 Task: Create a due date automation trigger when advanced on, on the tuesday of the week a card is due add dates with an incomplete due date at 11:00 AM.
Action: Mouse moved to (1117, 342)
Screenshot: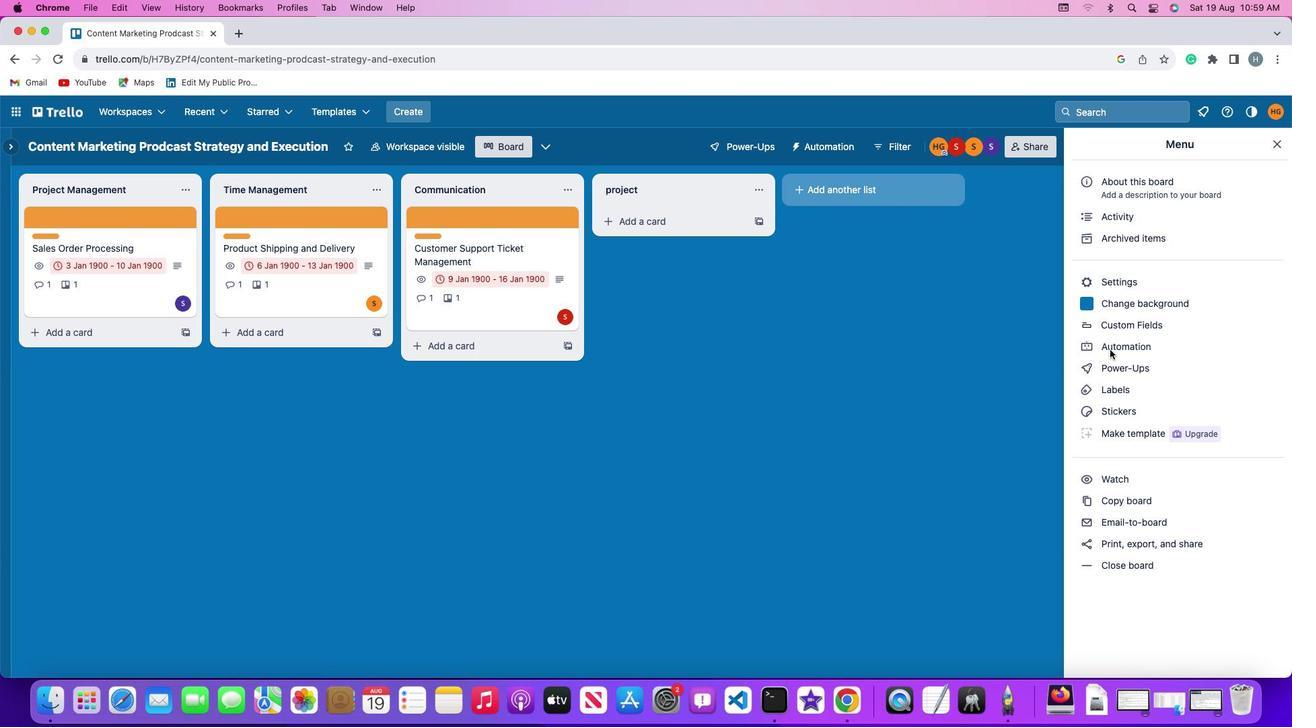 
Action: Mouse pressed left at (1117, 342)
Screenshot: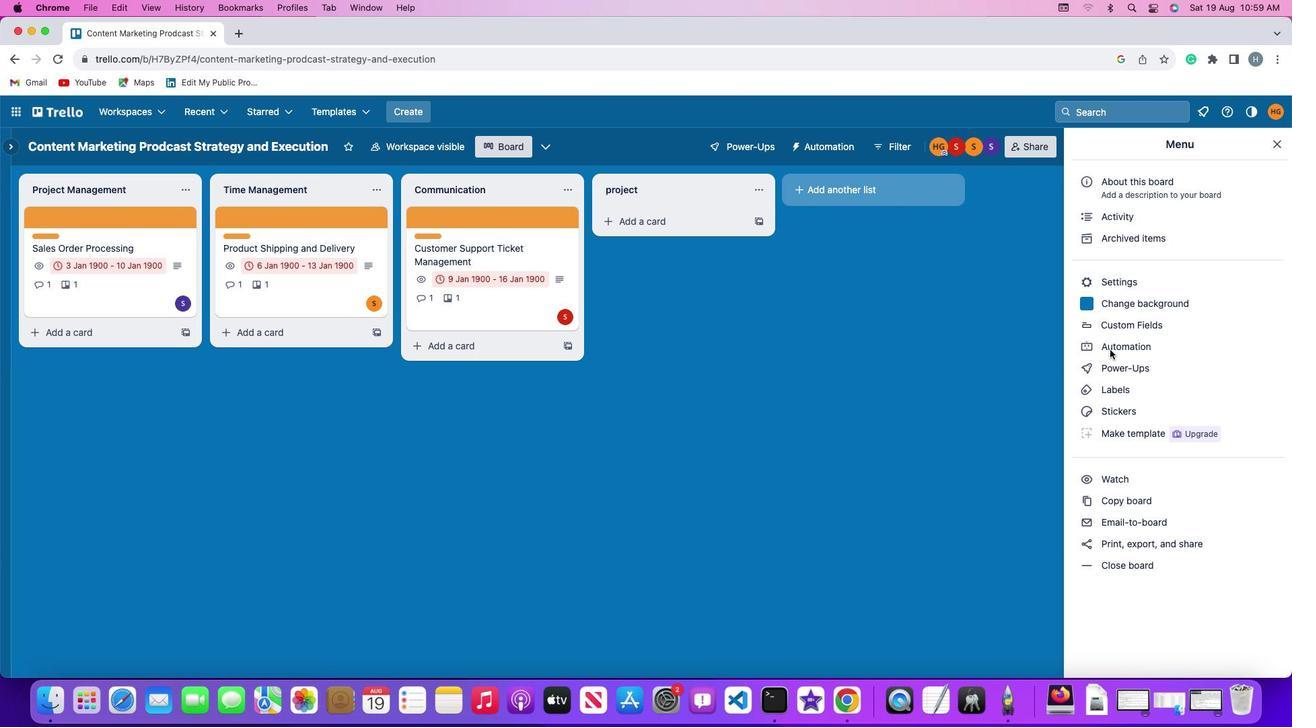 
Action: Mouse pressed left at (1117, 342)
Screenshot: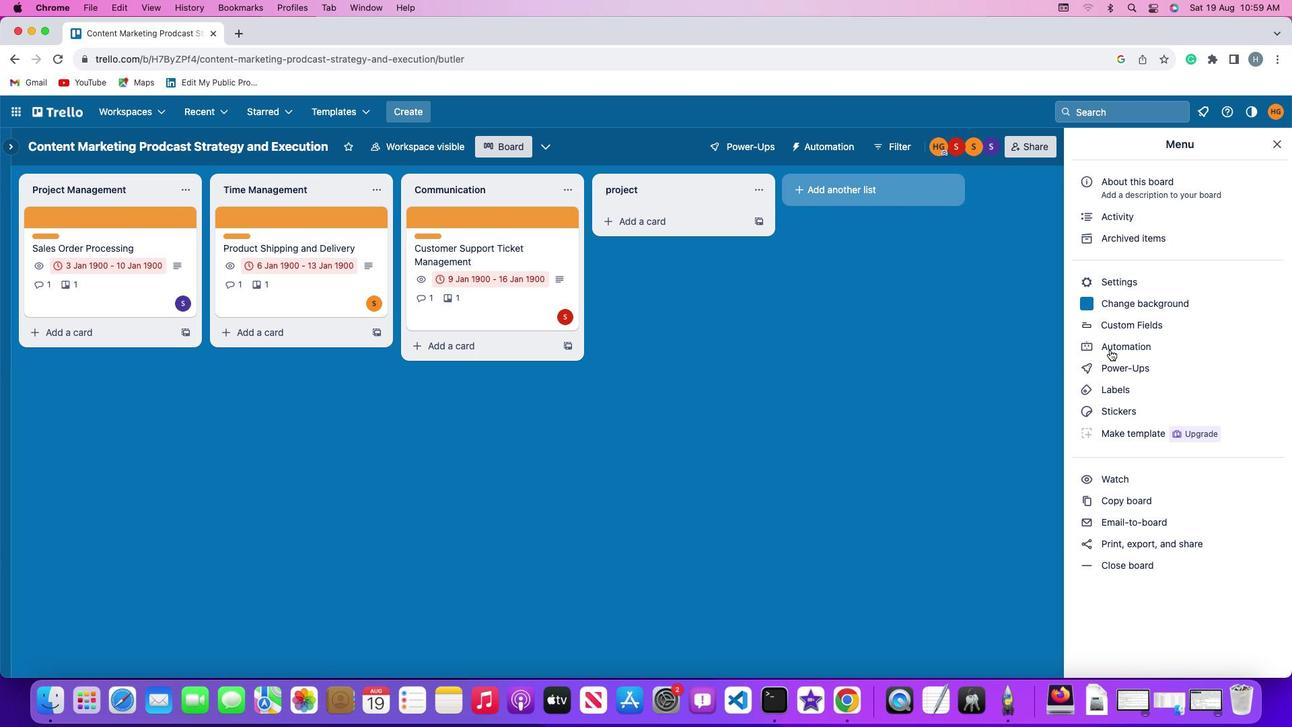 
Action: Mouse moved to (154, 310)
Screenshot: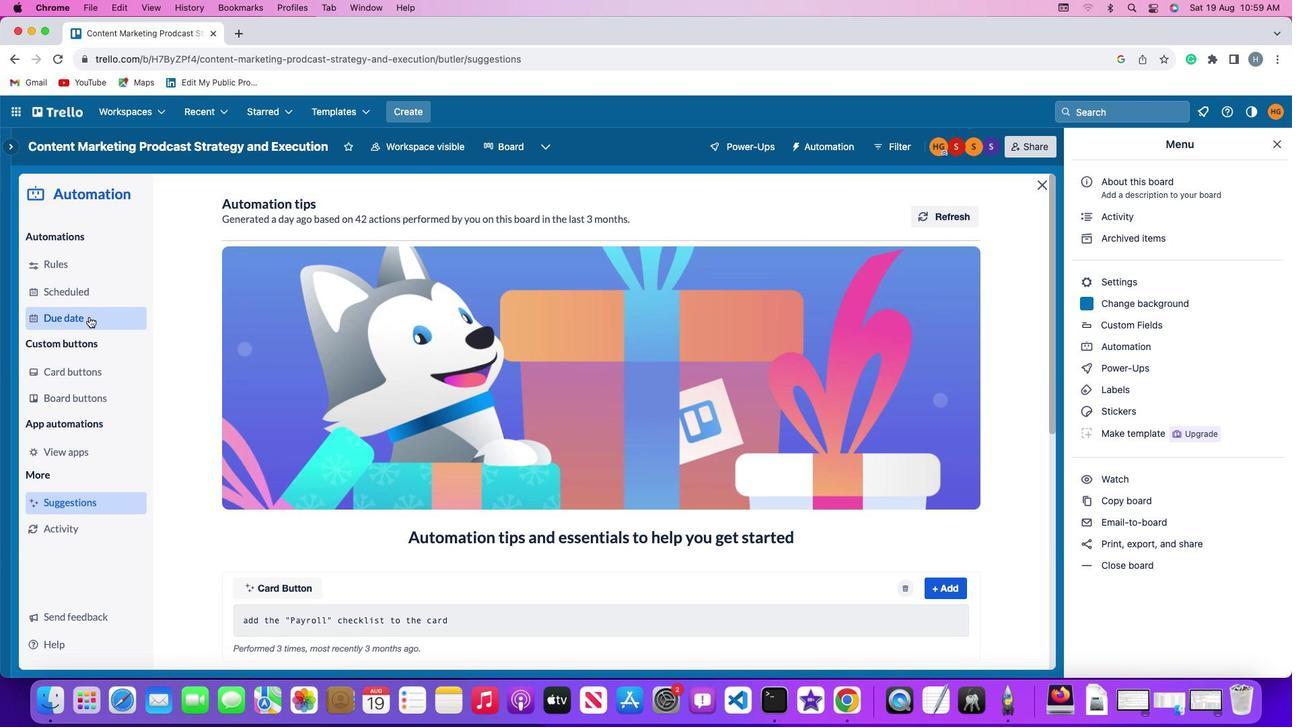 
Action: Mouse pressed left at (154, 310)
Screenshot: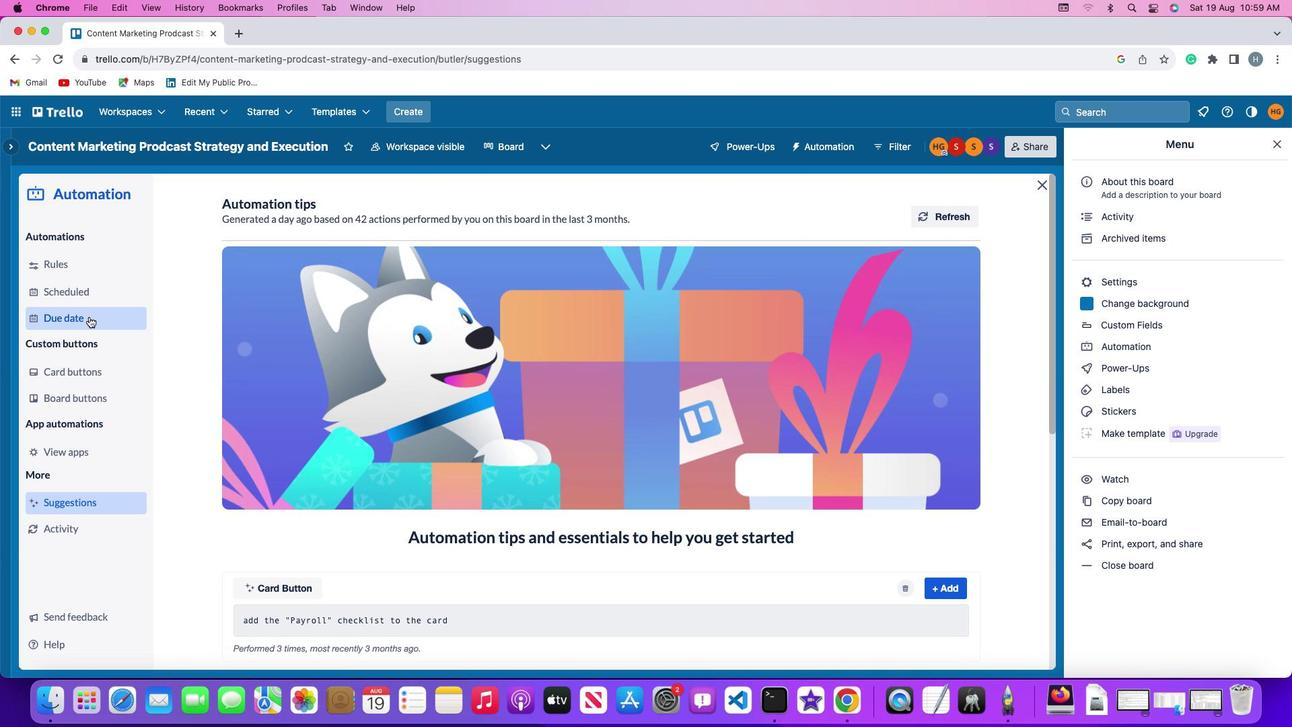 
Action: Mouse moved to (927, 199)
Screenshot: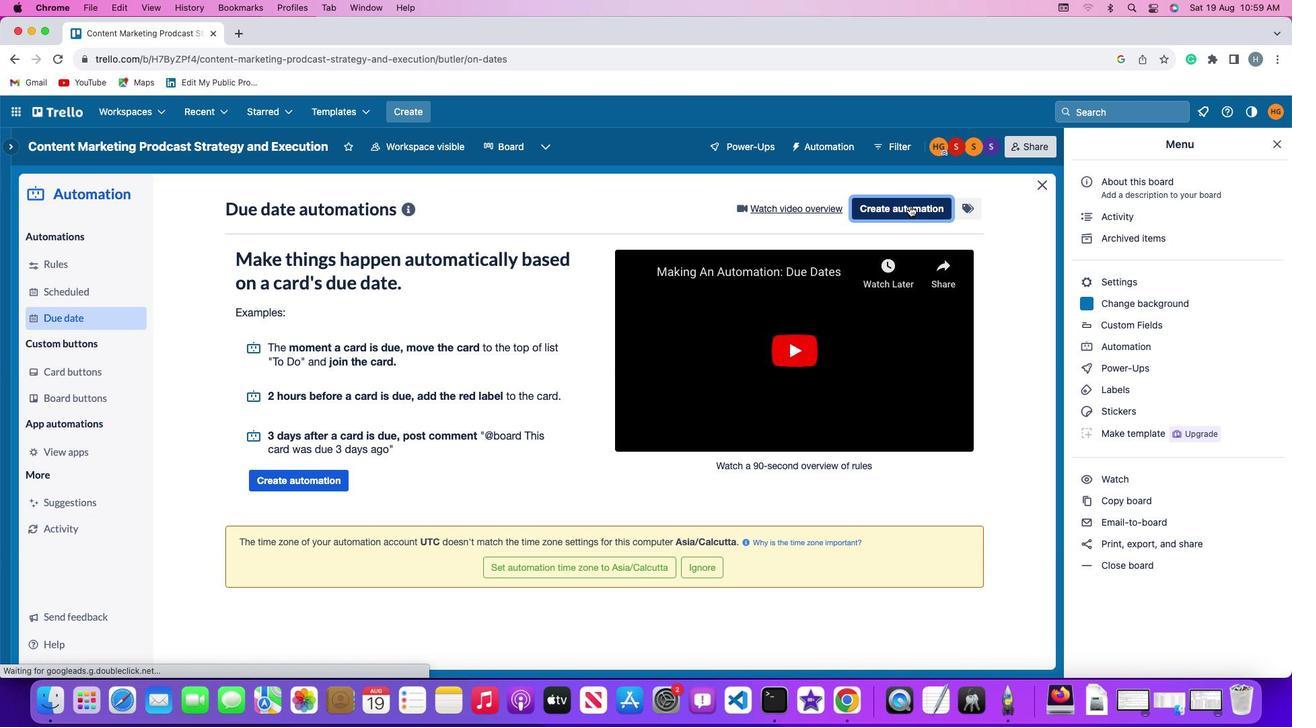 
Action: Mouse pressed left at (927, 199)
Screenshot: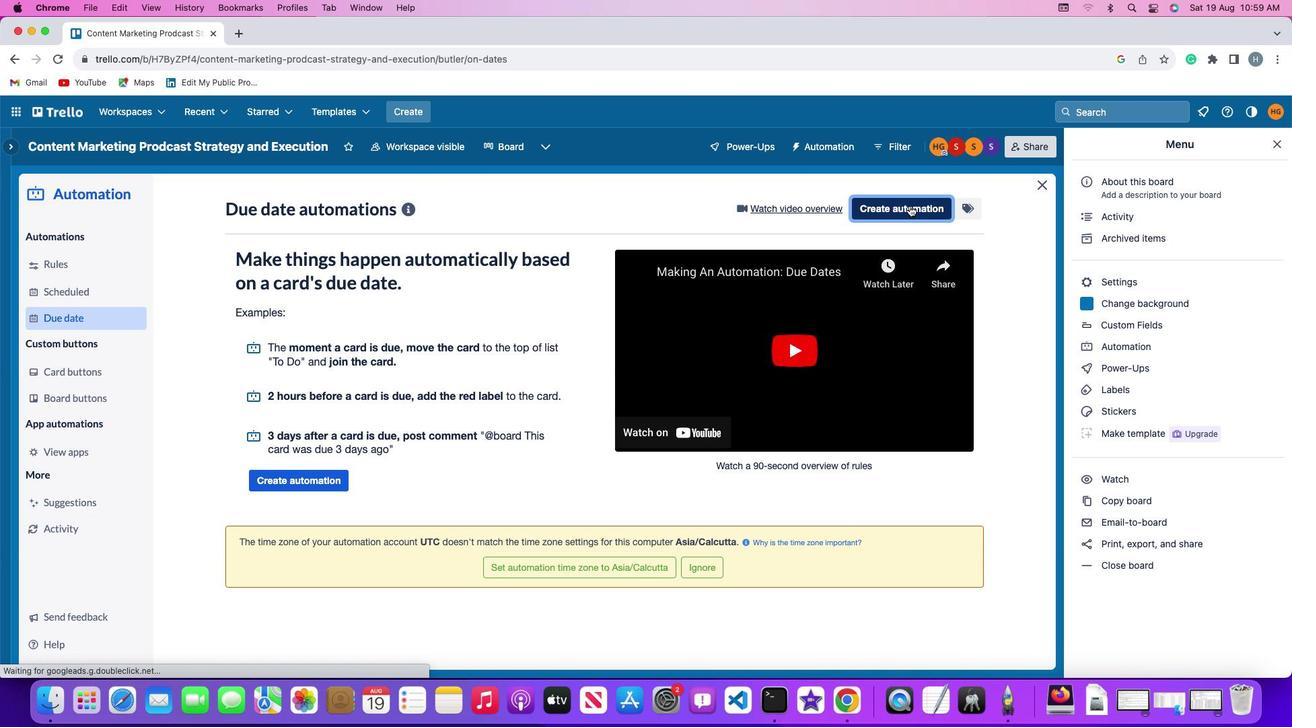 
Action: Mouse moved to (379, 332)
Screenshot: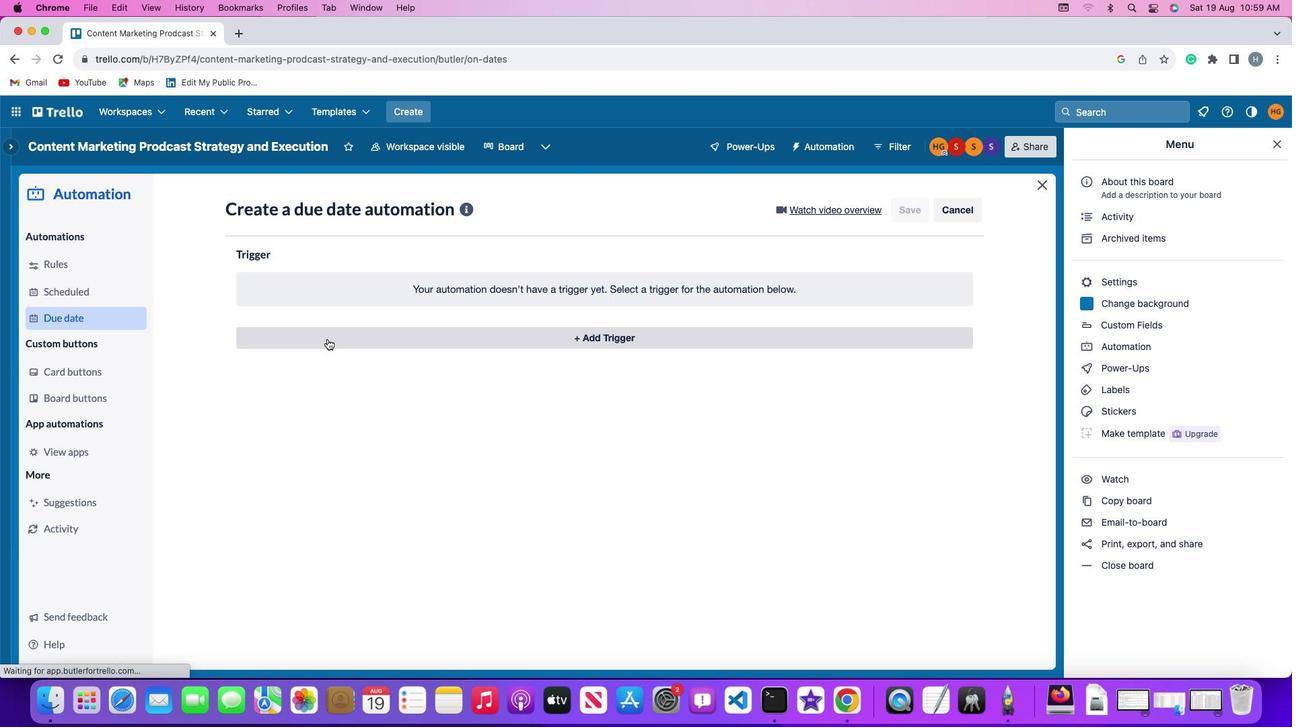 
Action: Mouse pressed left at (379, 332)
Screenshot: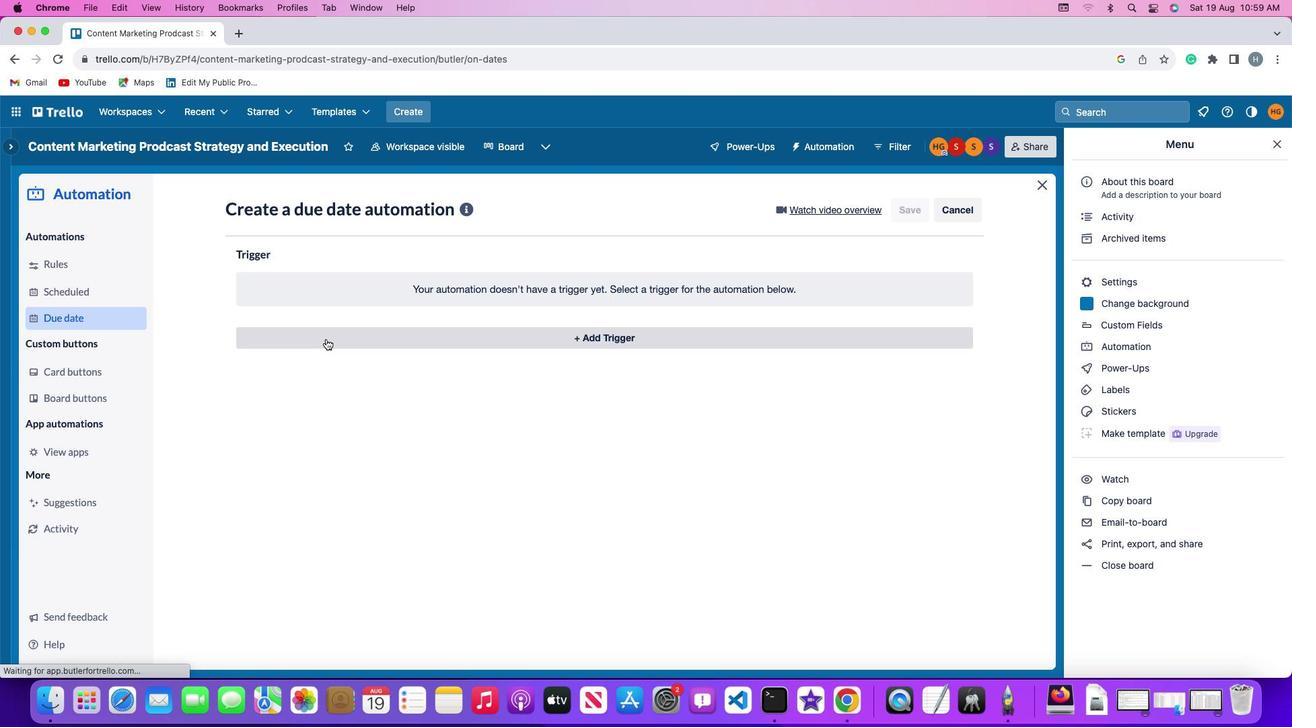 
Action: Mouse moved to (349, 584)
Screenshot: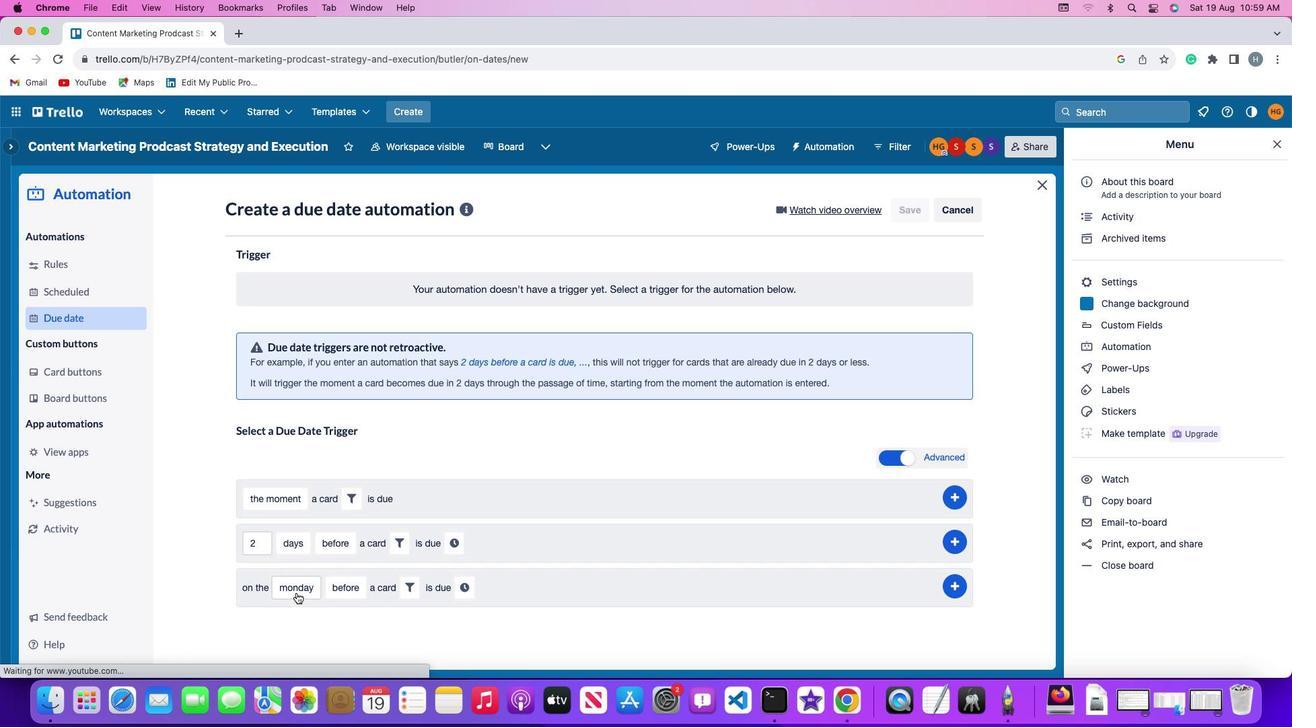 
Action: Mouse pressed left at (349, 584)
Screenshot: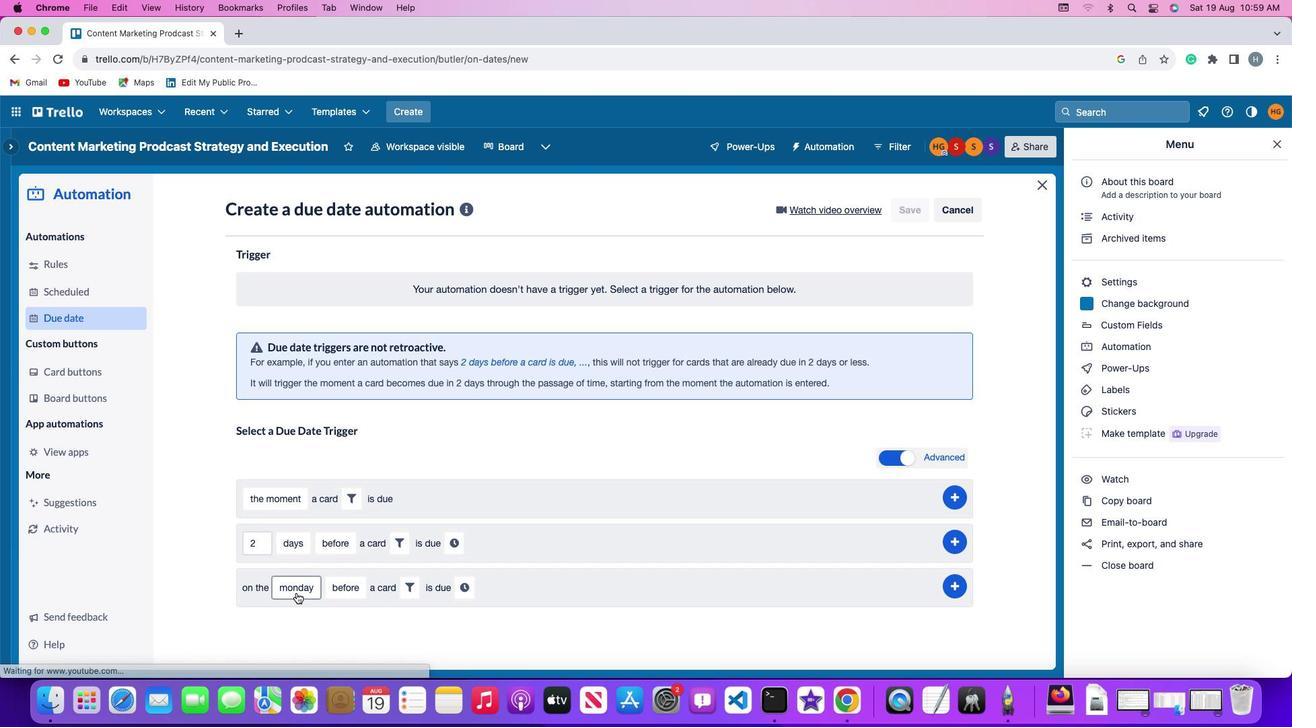 
Action: Mouse moved to (372, 420)
Screenshot: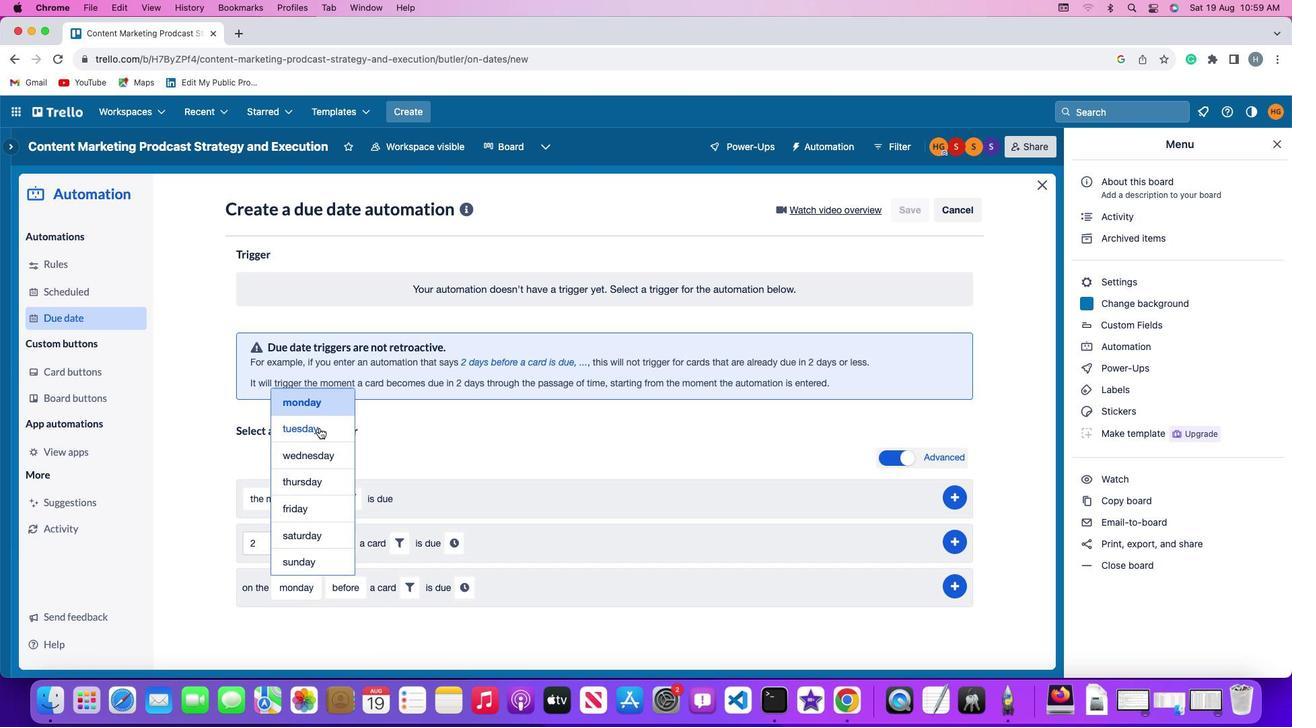 
Action: Mouse pressed left at (372, 420)
Screenshot: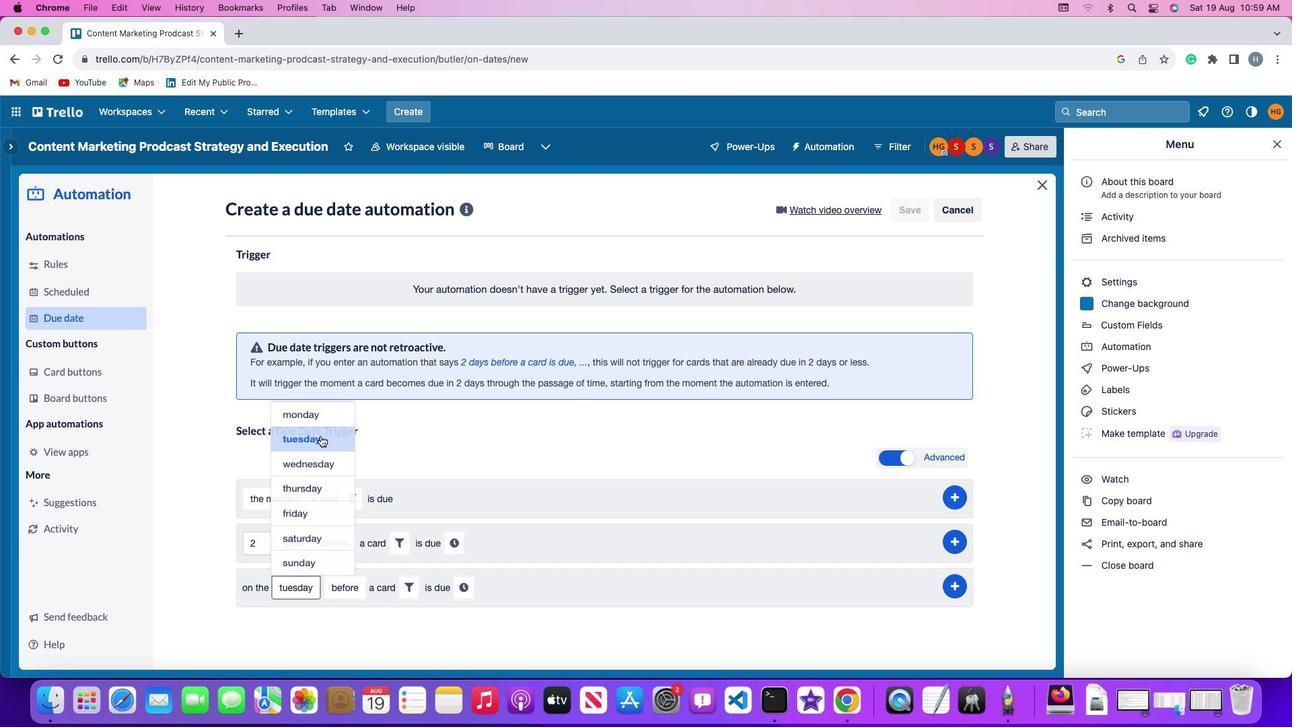 
Action: Mouse moved to (403, 583)
Screenshot: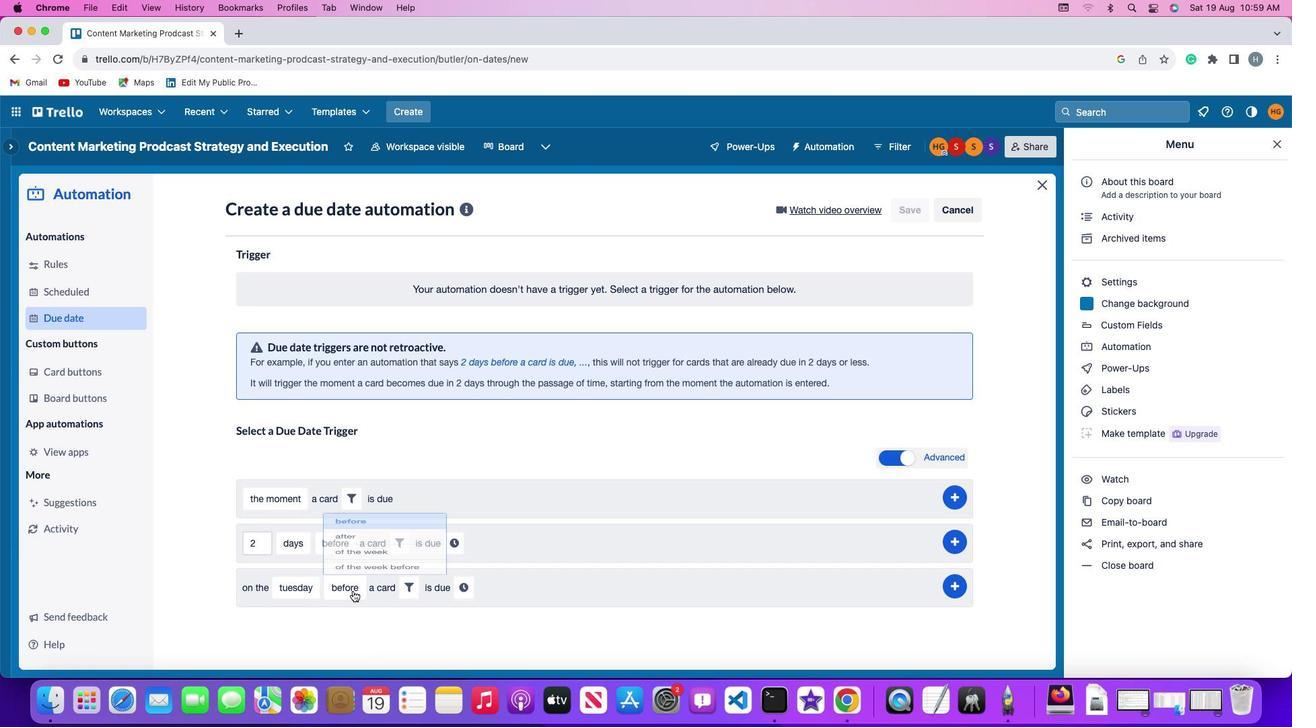 
Action: Mouse pressed left at (403, 583)
Screenshot: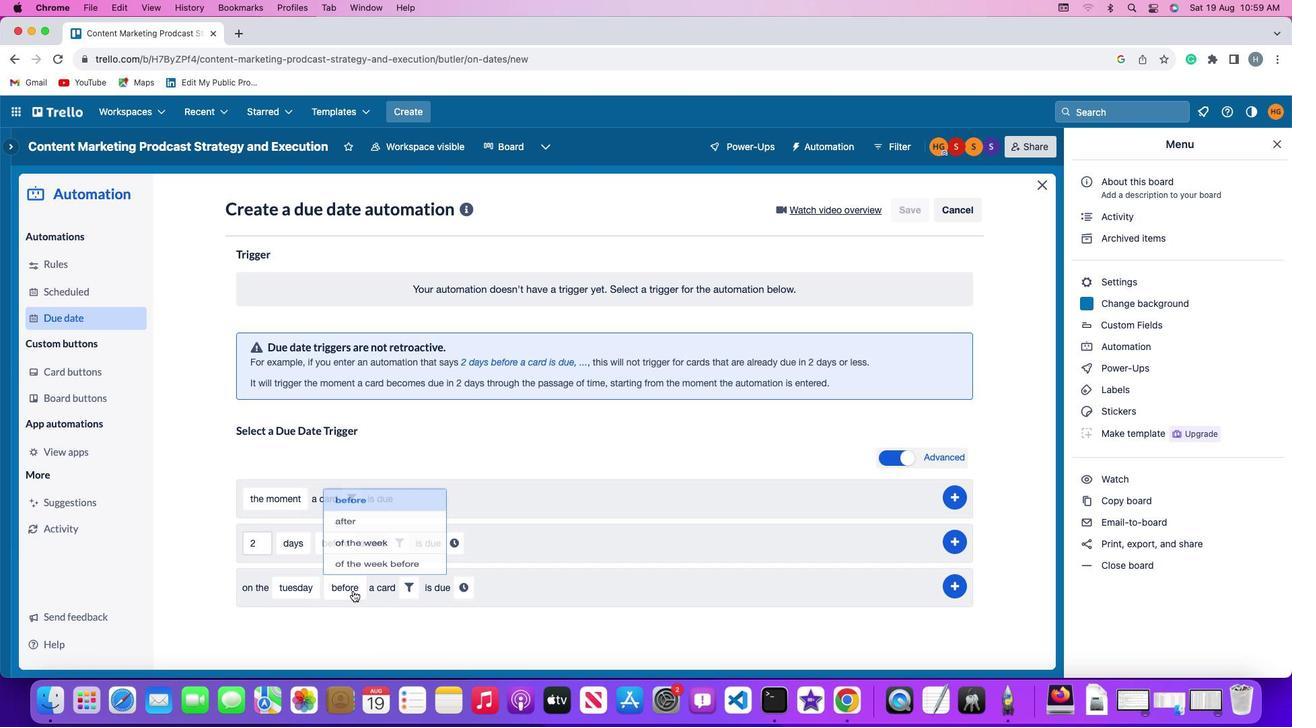
Action: Mouse moved to (420, 525)
Screenshot: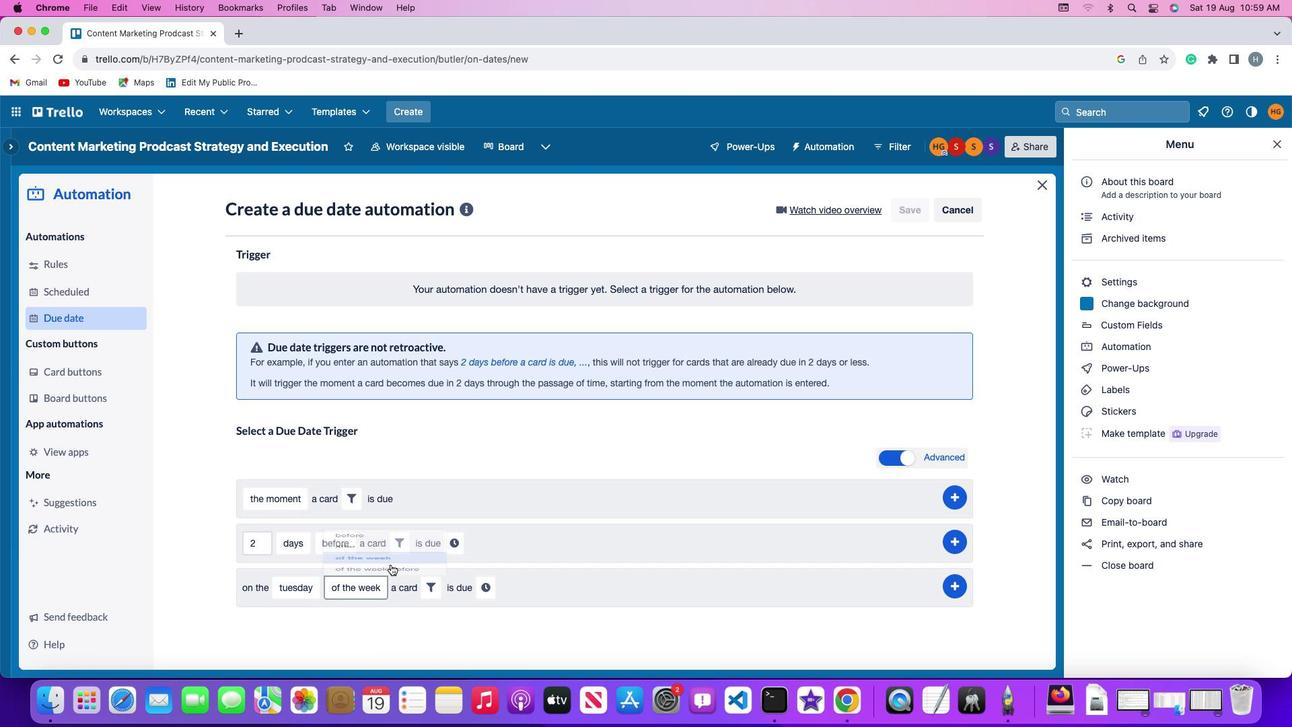 
Action: Mouse pressed left at (420, 525)
Screenshot: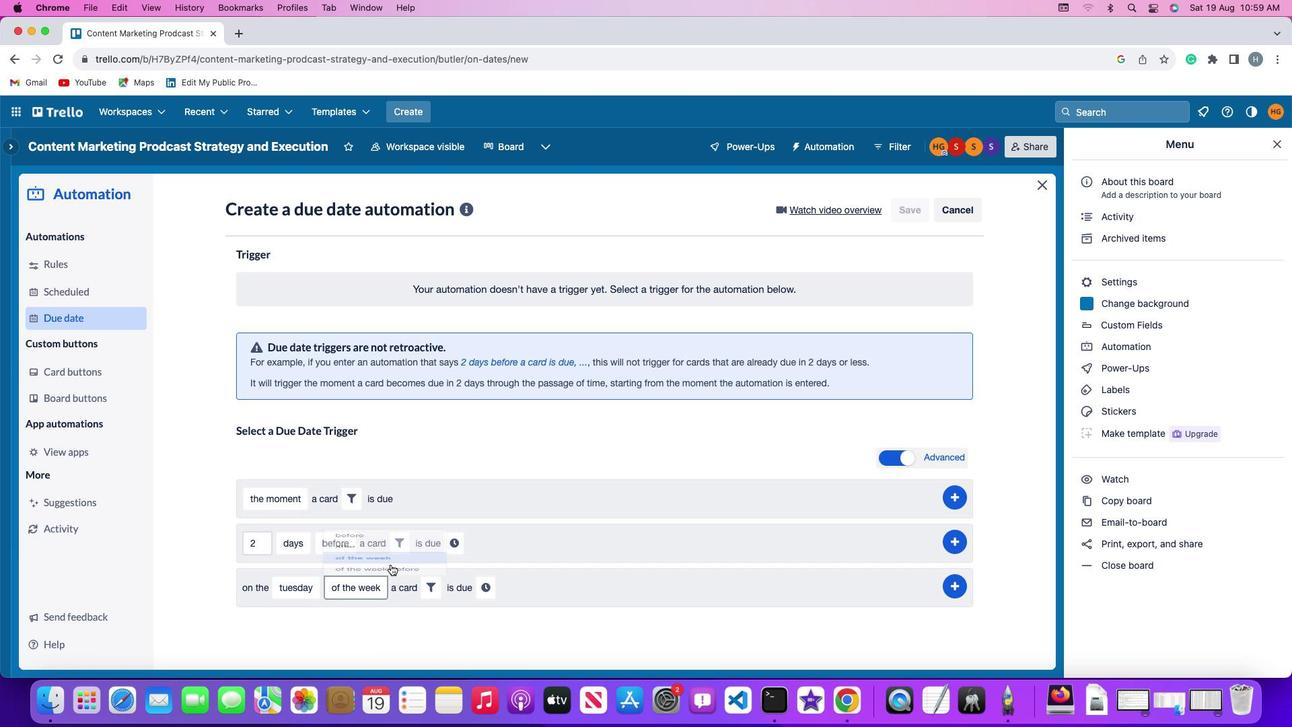 
Action: Mouse moved to (476, 577)
Screenshot: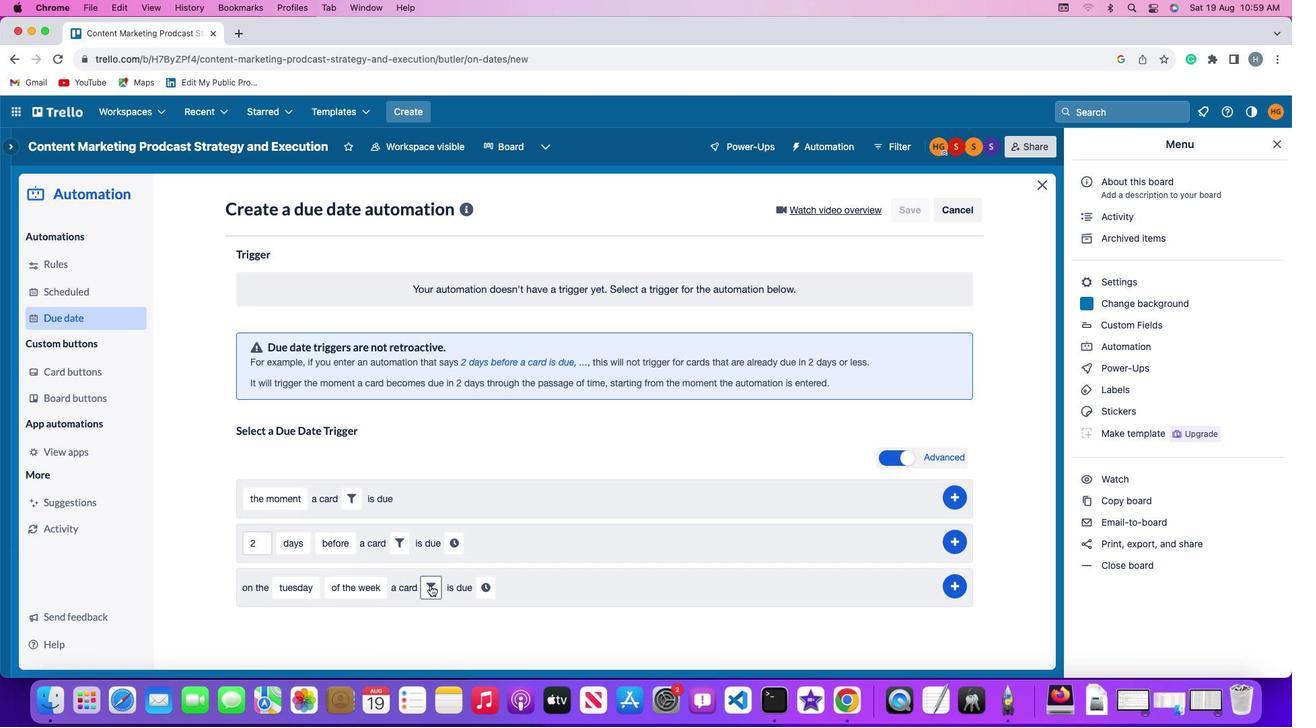 
Action: Mouse pressed left at (476, 577)
Screenshot: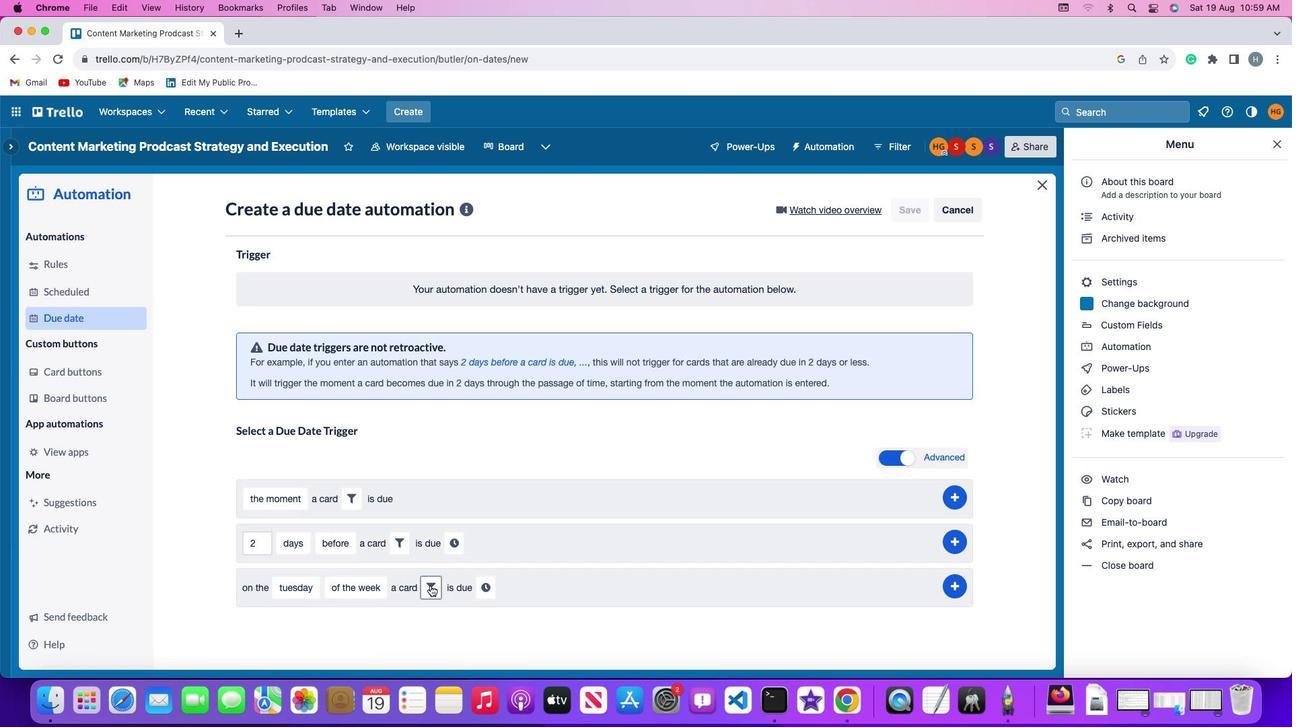 
Action: Mouse moved to (545, 620)
Screenshot: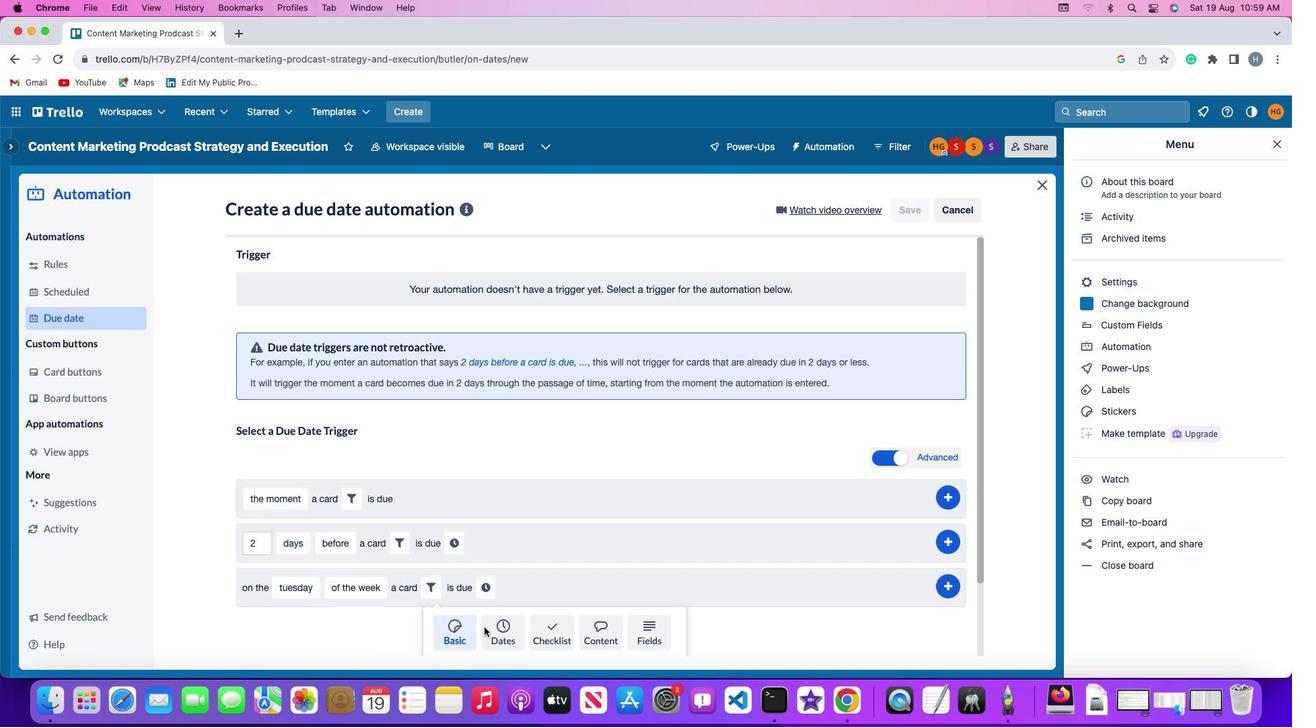 
Action: Mouse pressed left at (545, 620)
Screenshot: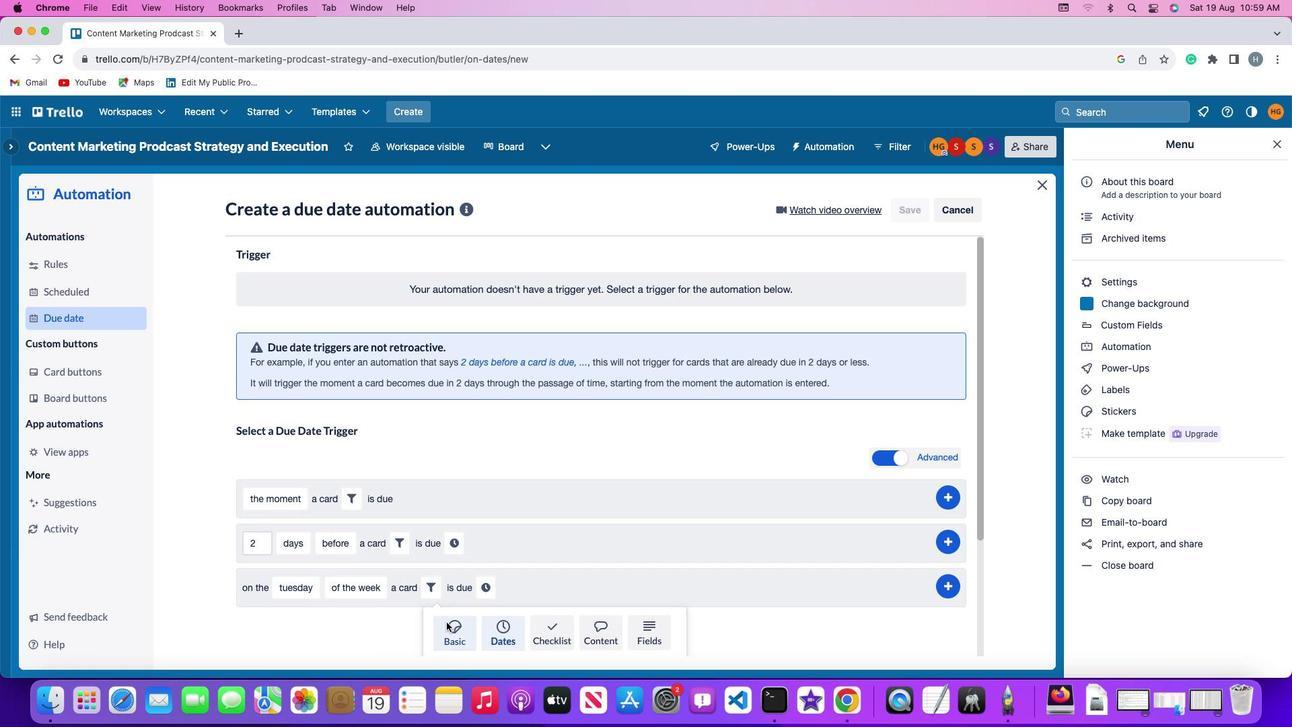 
Action: Mouse moved to (394, 603)
Screenshot: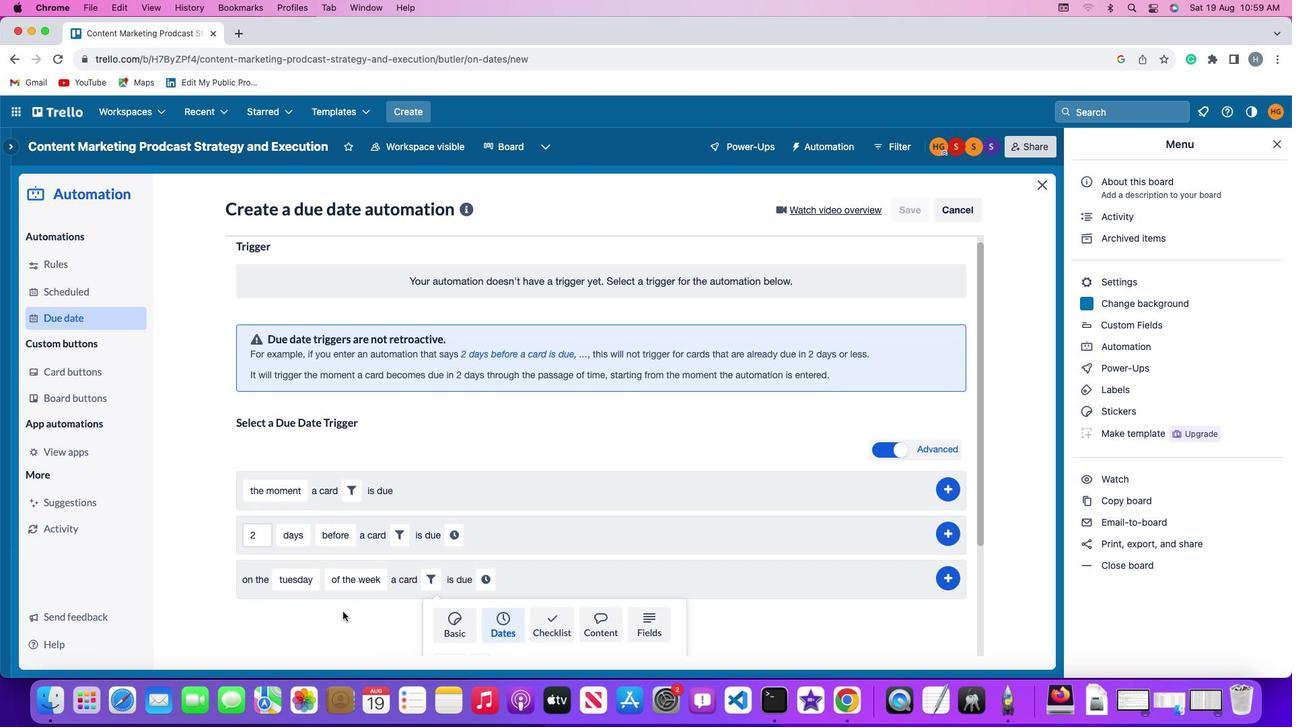 
Action: Mouse scrolled (394, 603) with delta (71, -4)
Screenshot: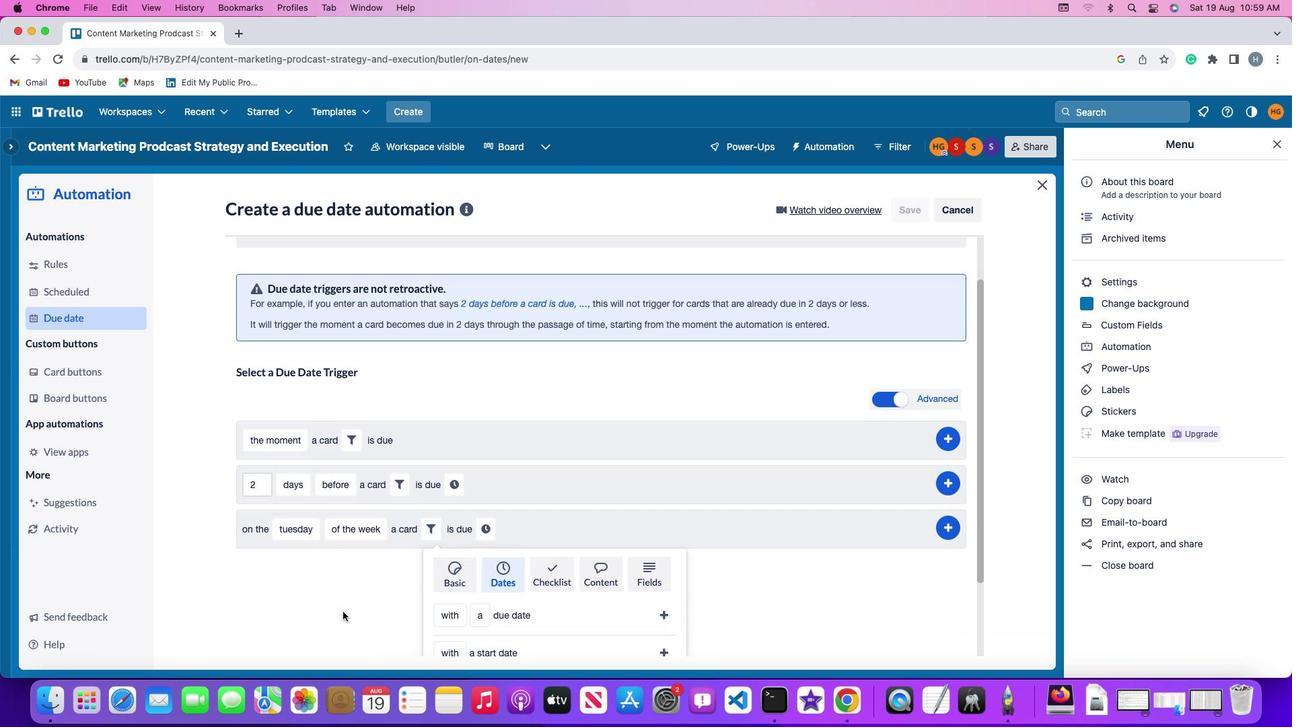 
Action: Mouse scrolled (394, 603) with delta (71, -4)
Screenshot: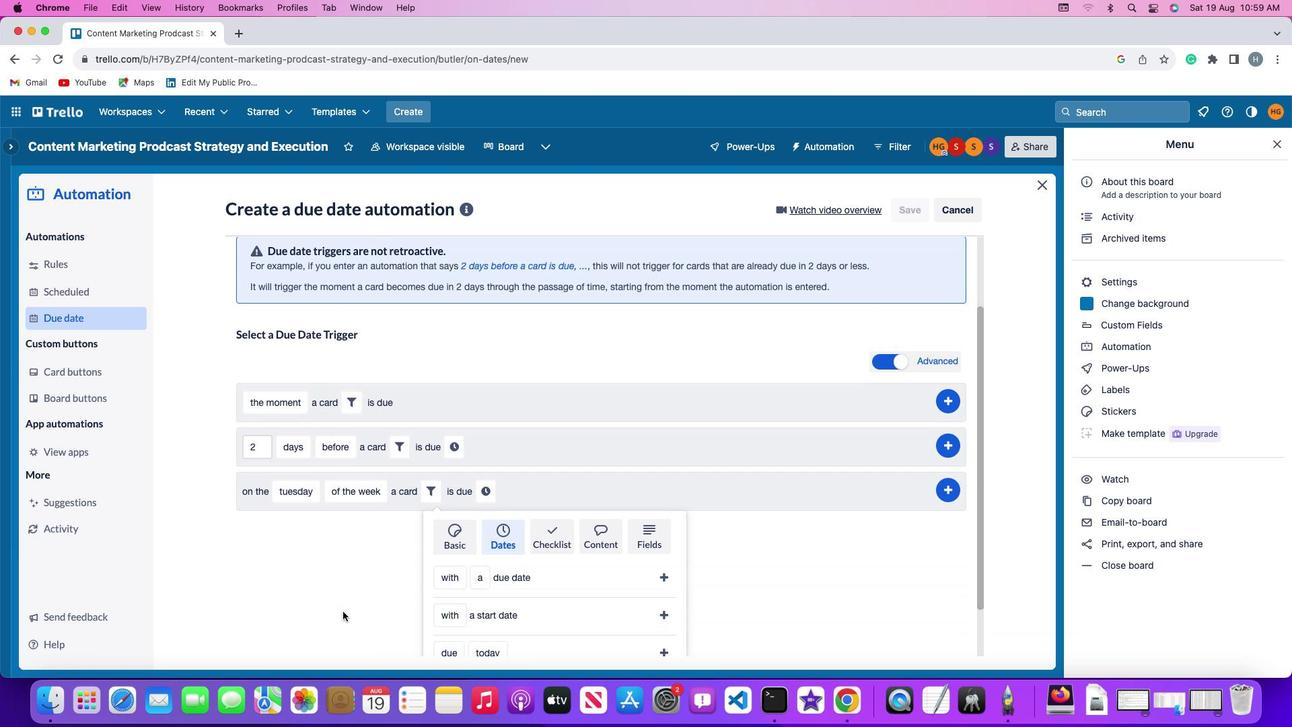 
Action: Mouse scrolled (394, 603) with delta (71, -5)
Screenshot: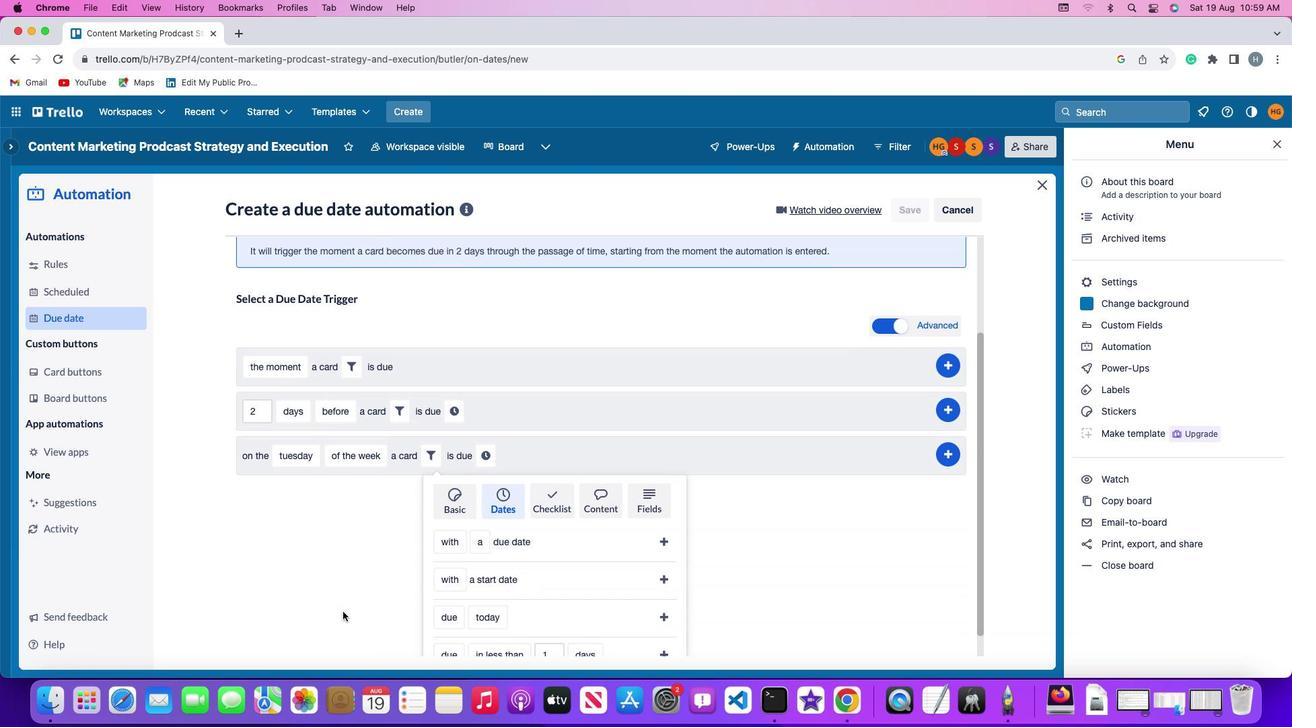 
Action: Mouse scrolled (394, 603) with delta (71, -6)
Screenshot: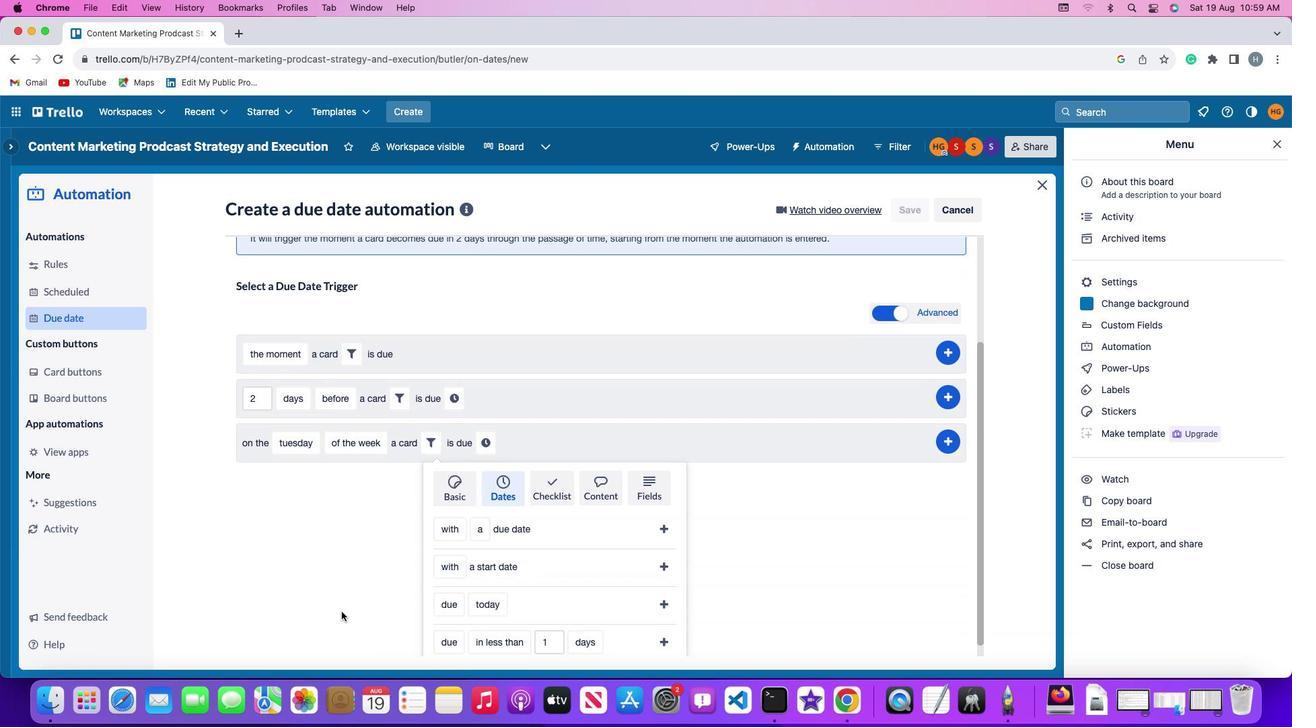 
Action: Mouse moved to (489, 507)
Screenshot: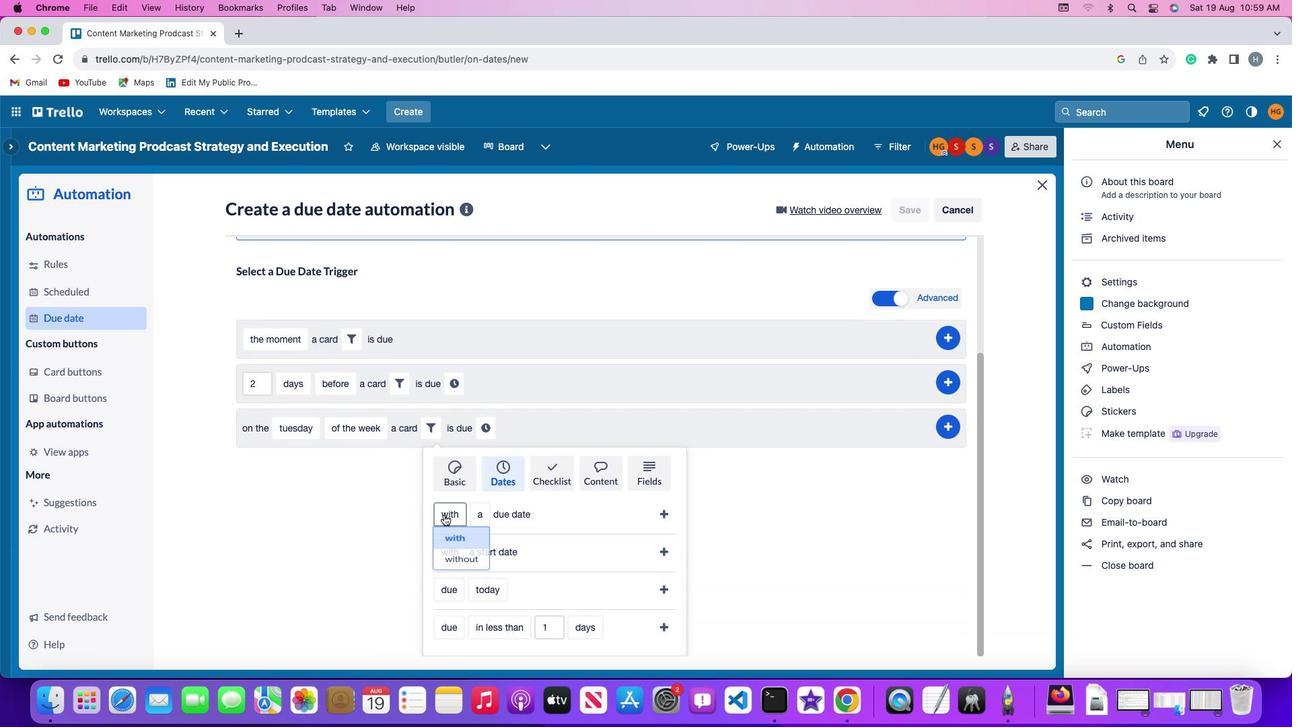 
Action: Mouse pressed left at (489, 507)
Screenshot: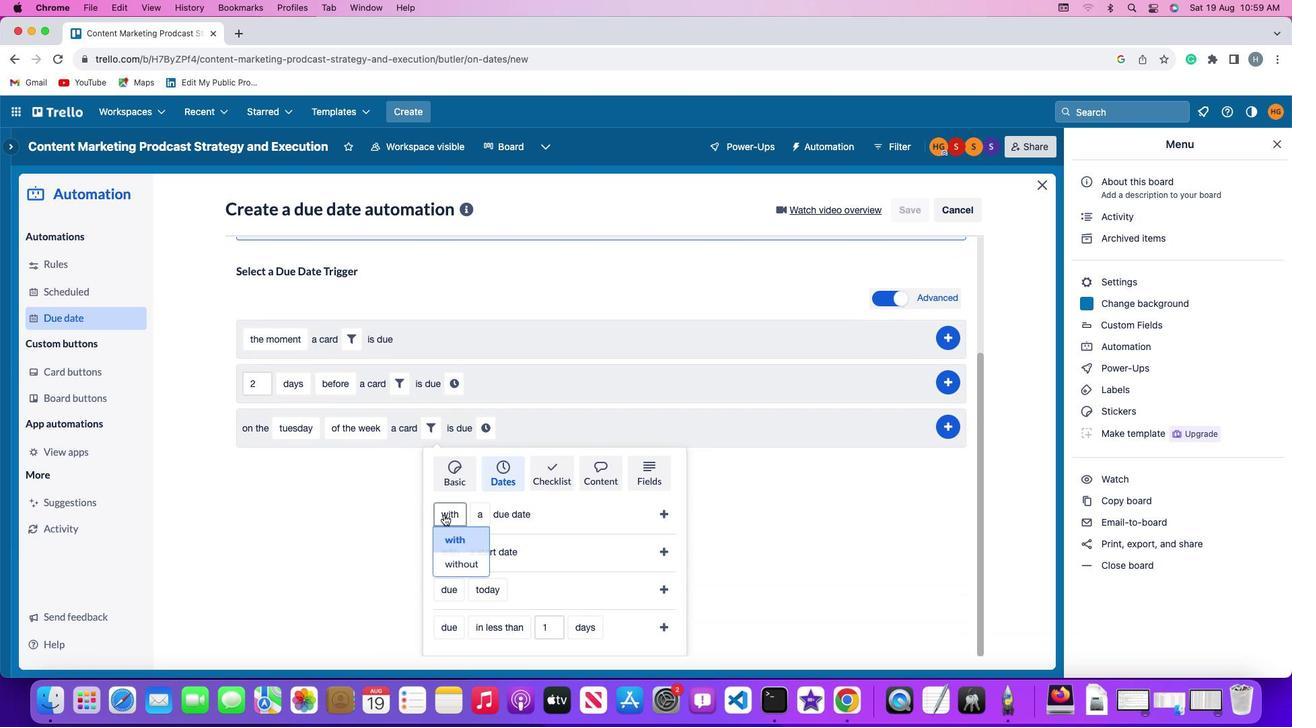 
Action: Mouse moved to (496, 529)
Screenshot: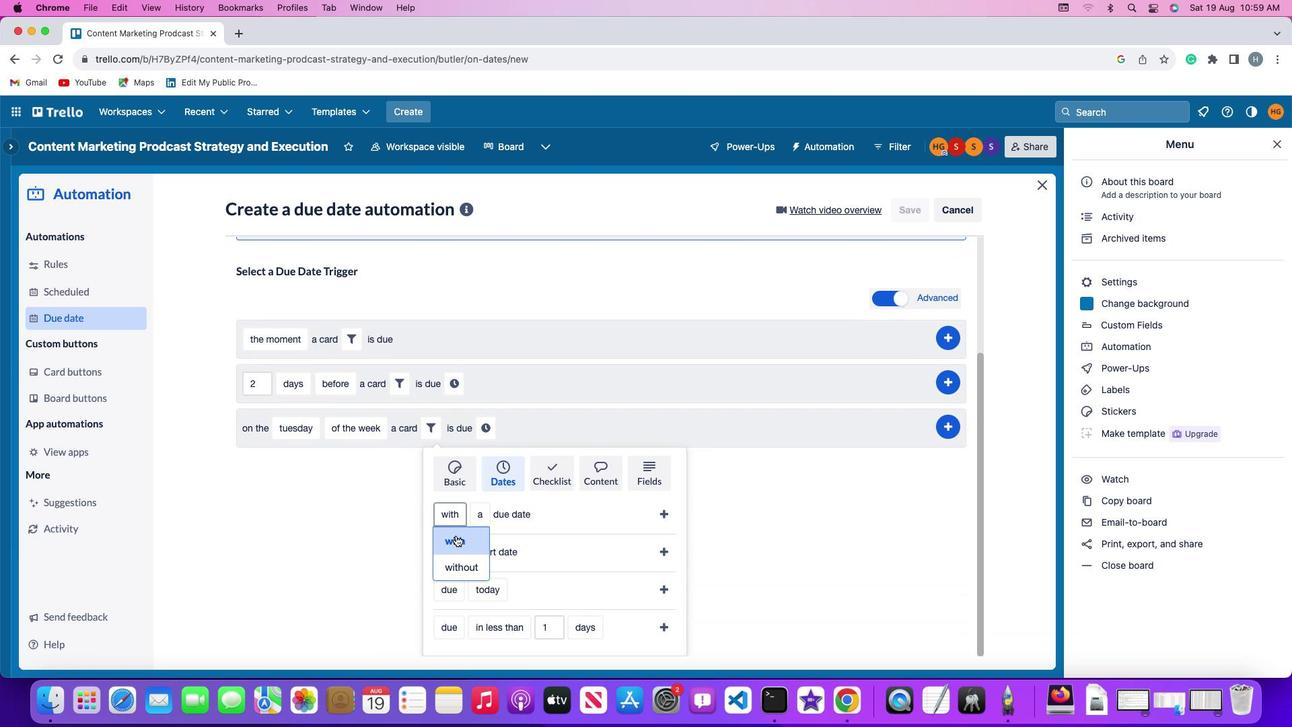 
Action: Mouse pressed left at (496, 529)
Screenshot: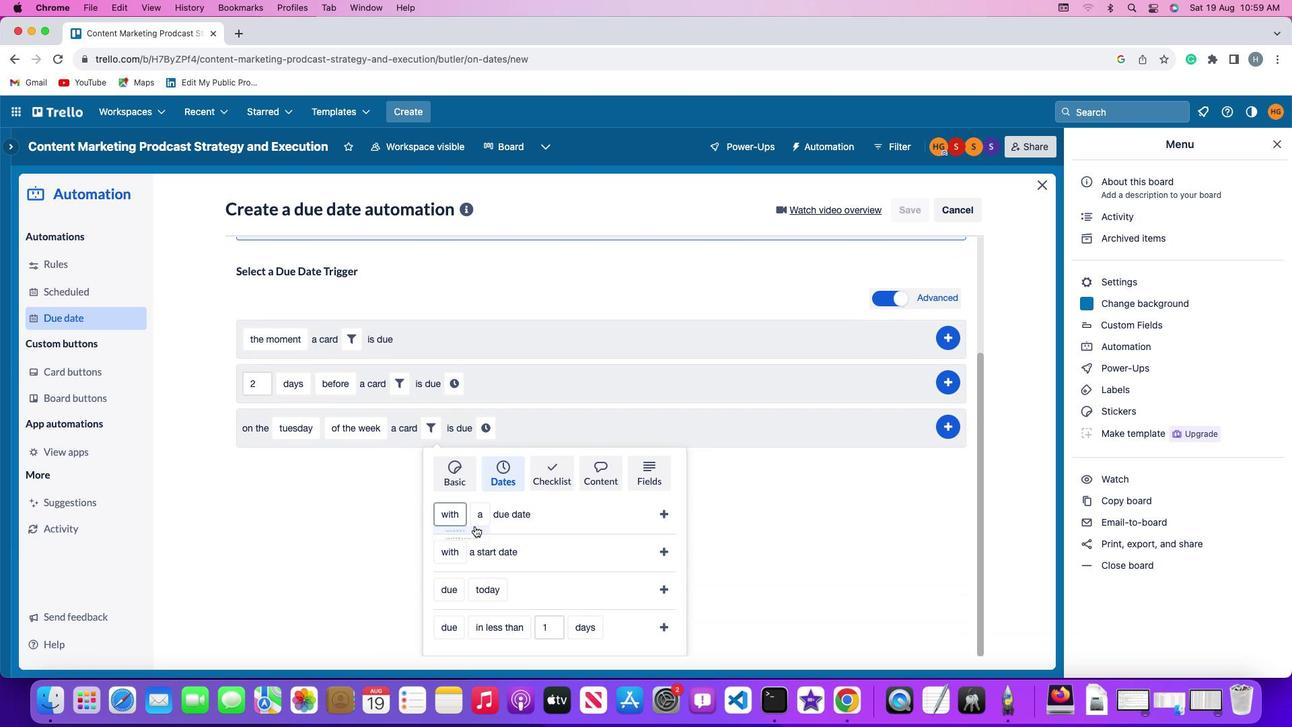 
Action: Mouse moved to (521, 513)
Screenshot: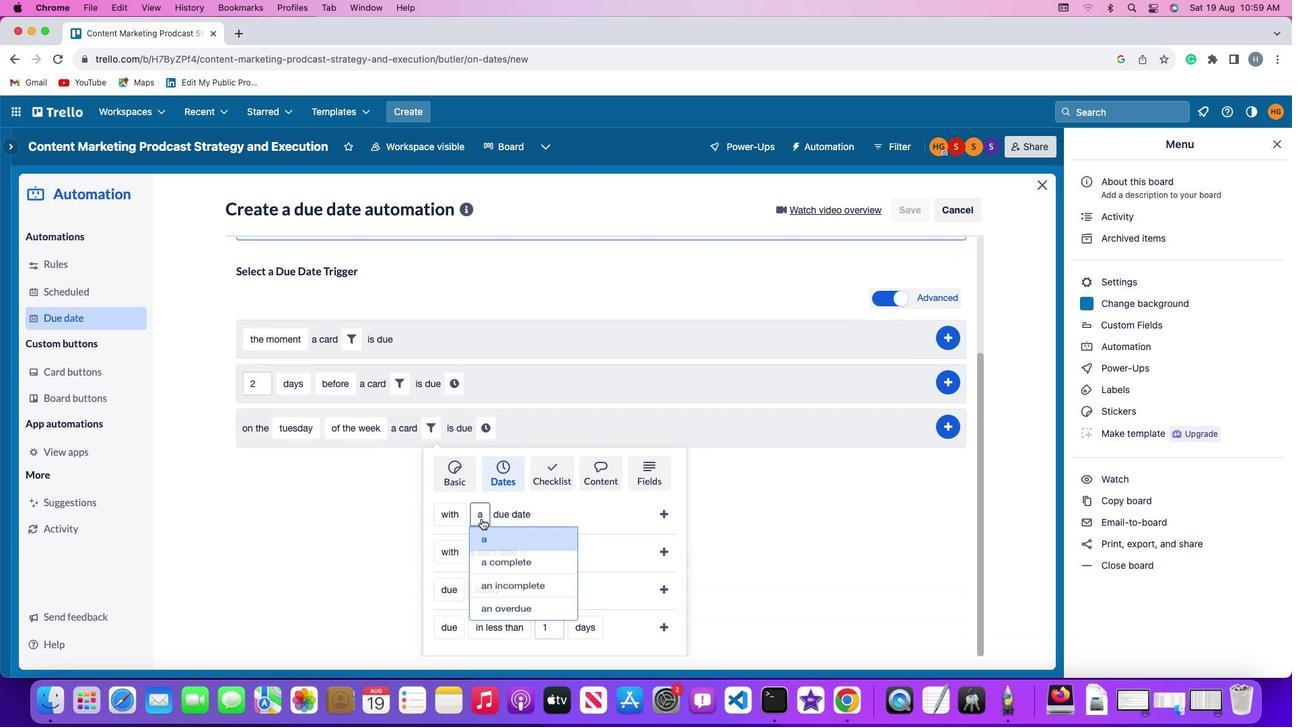 
Action: Mouse pressed left at (521, 513)
Screenshot: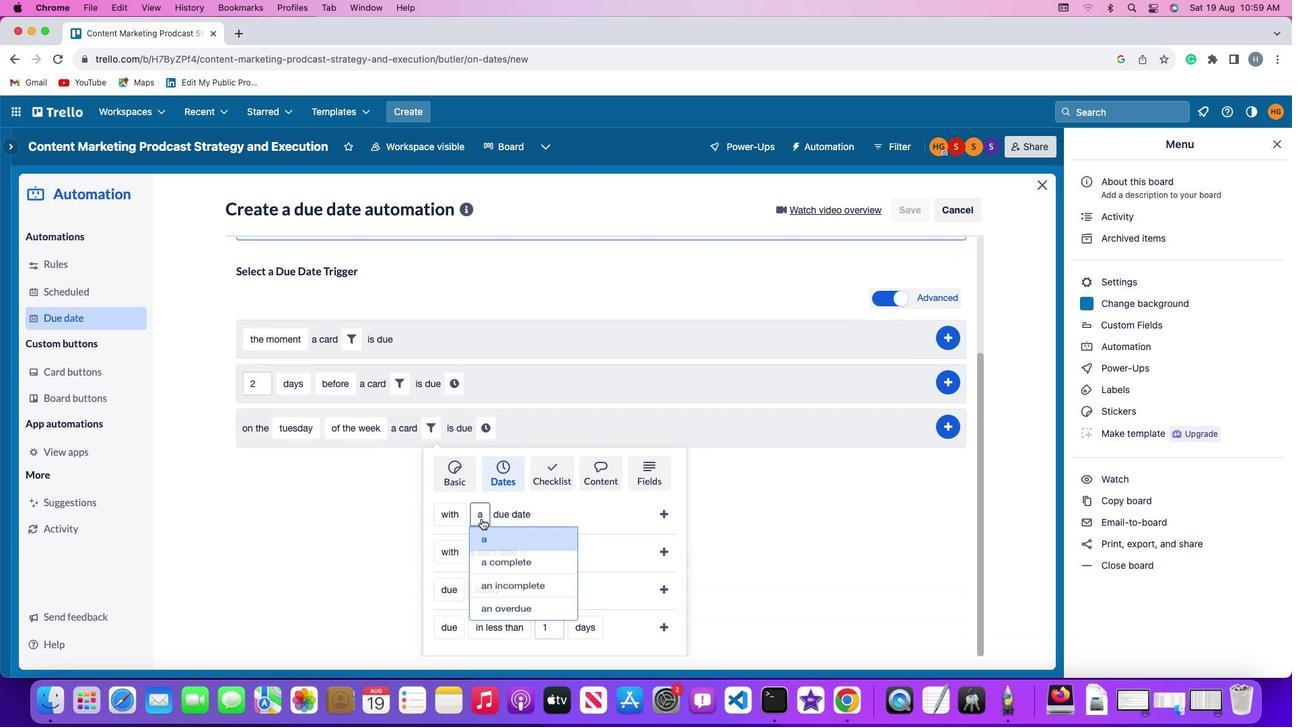
Action: Mouse moved to (544, 578)
Screenshot: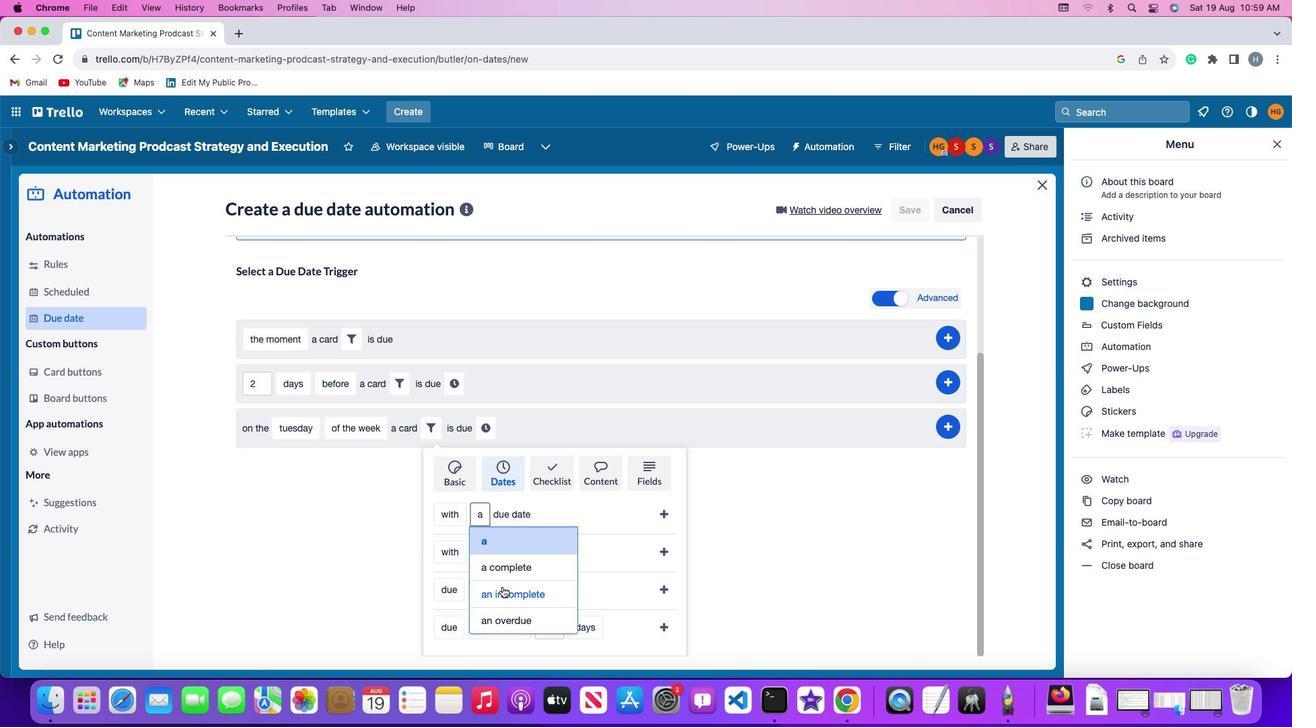 
Action: Mouse pressed left at (544, 578)
Screenshot: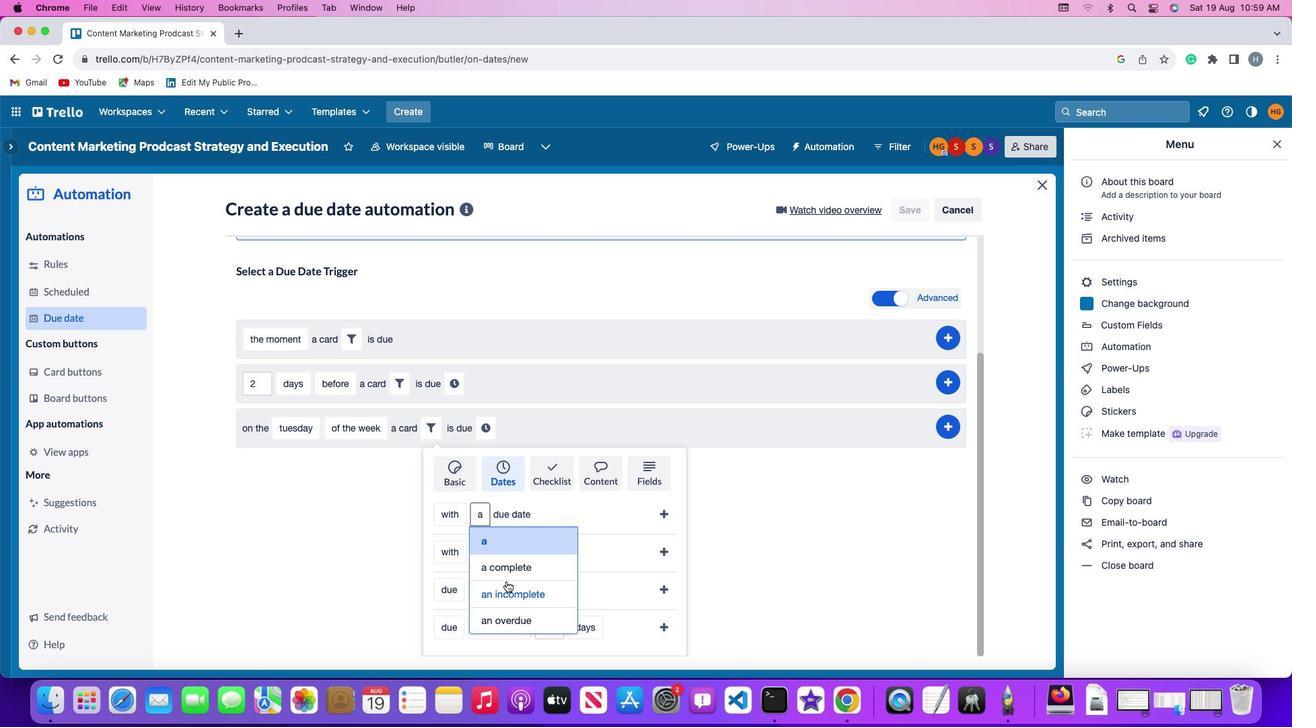
Action: Mouse moved to (691, 507)
Screenshot: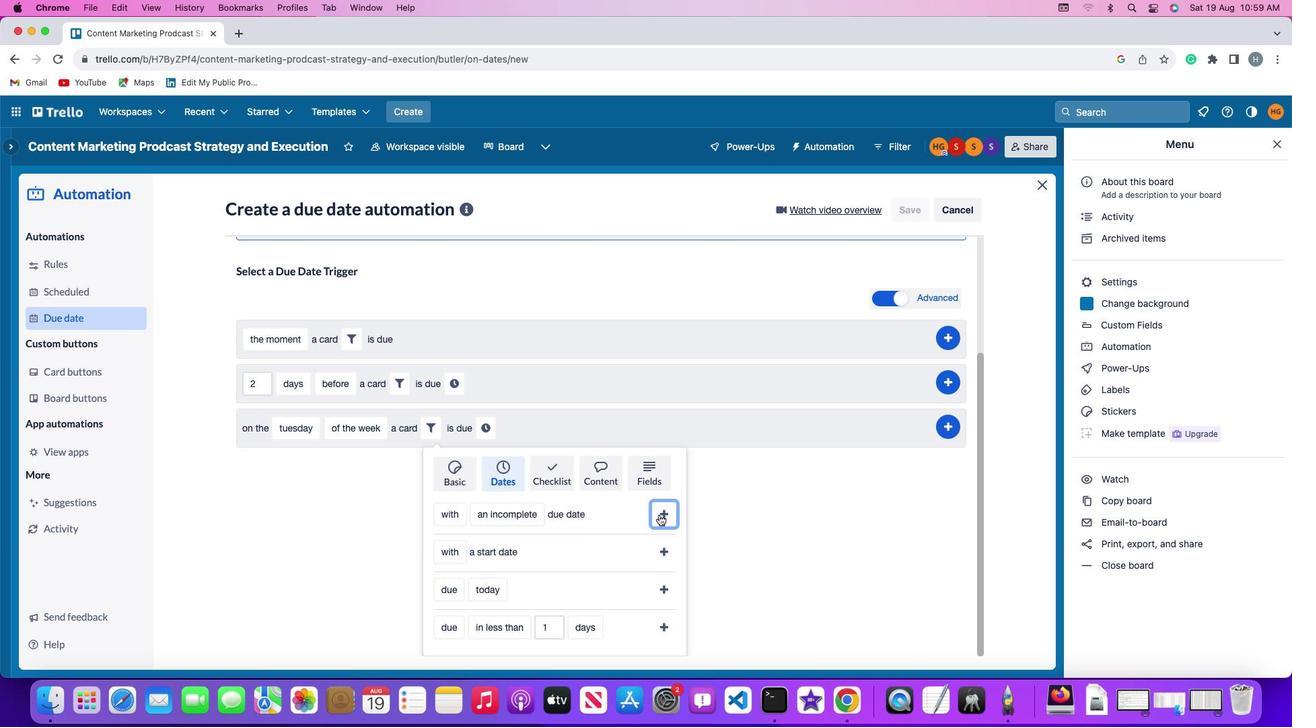 
Action: Mouse pressed left at (691, 507)
Screenshot: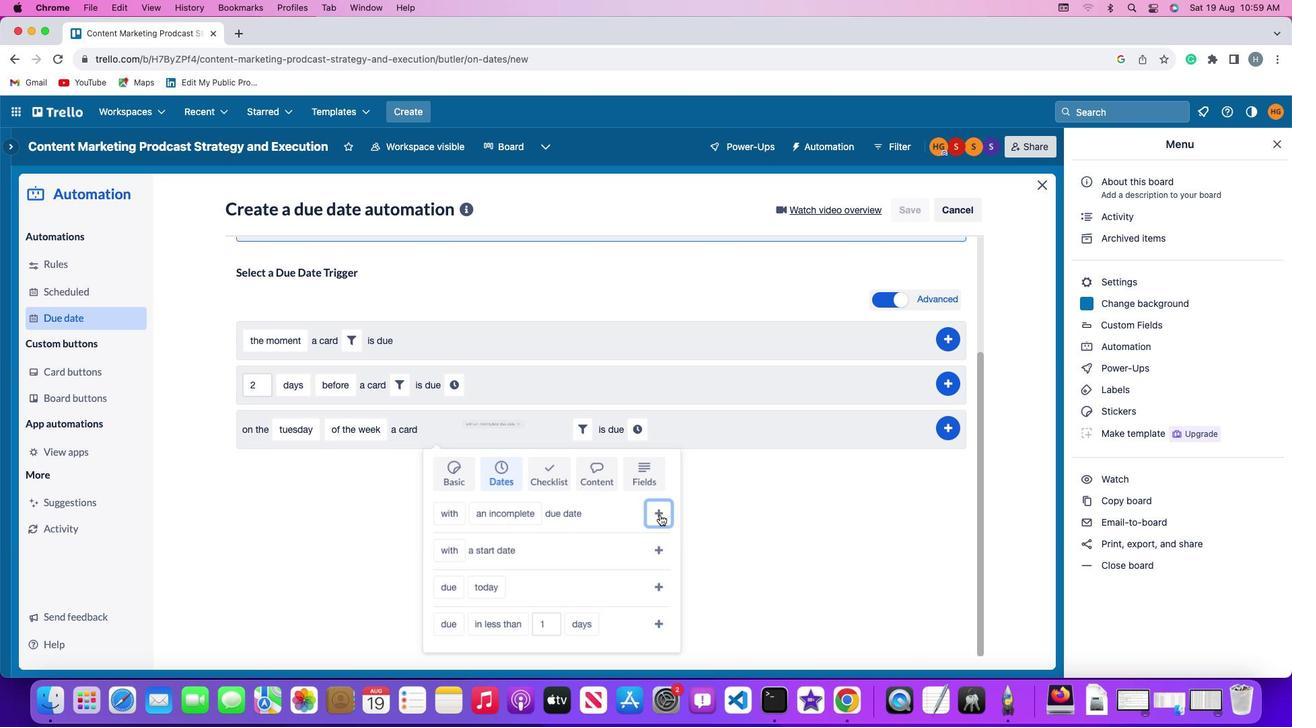 
Action: Mouse moved to (671, 574)
Screenshot: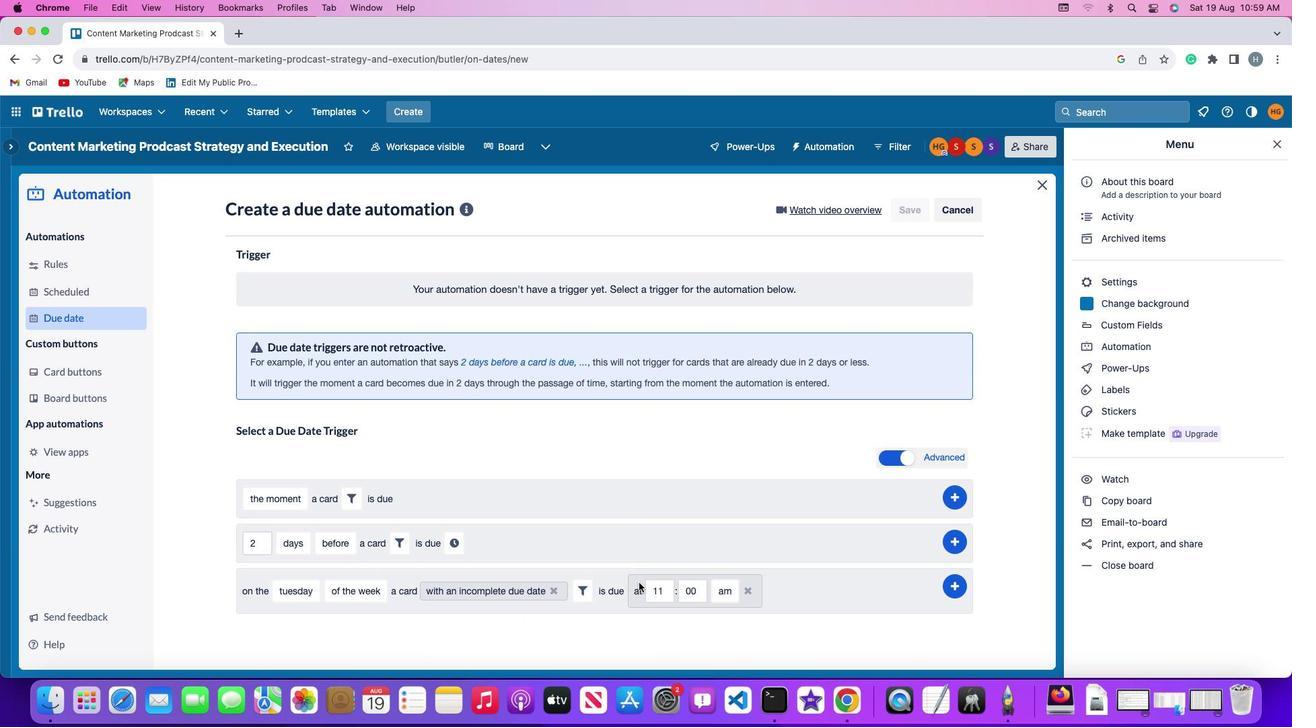 
Action: Mouse pressed left at (671, 574)
Screenshot: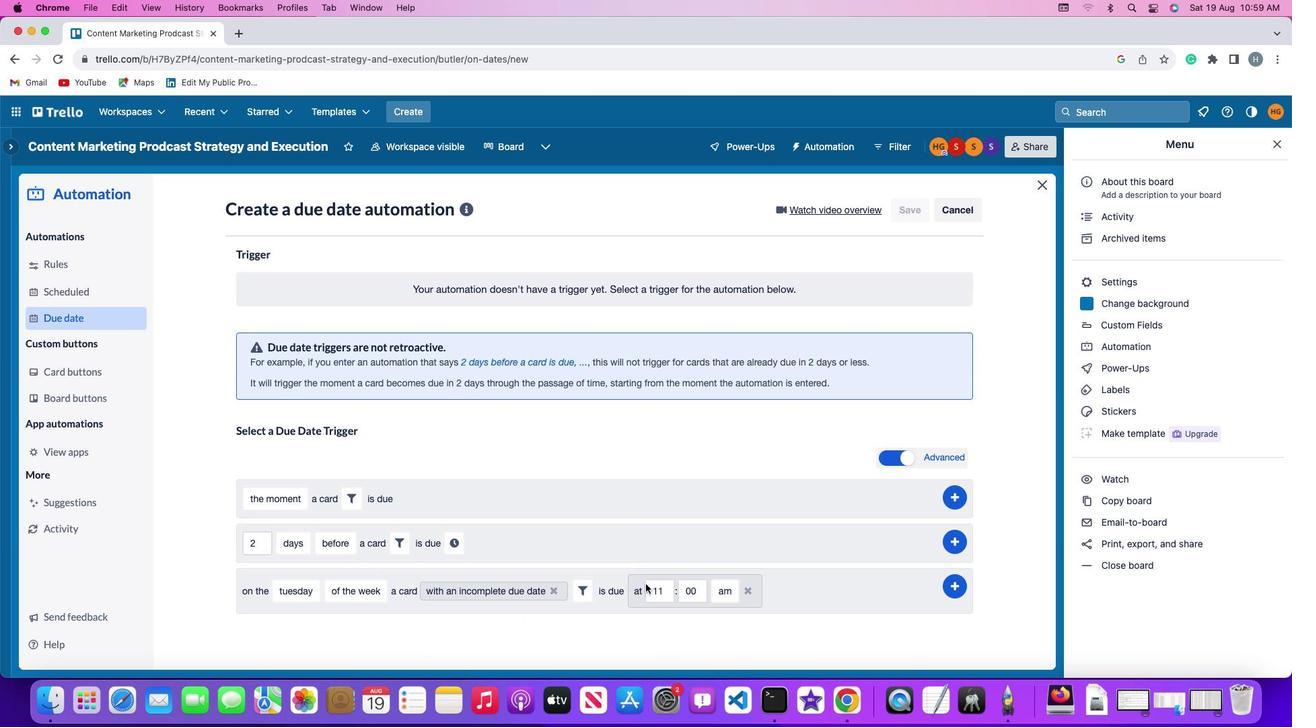 
Action: Mouse moved to (698, 578)
Screenshot: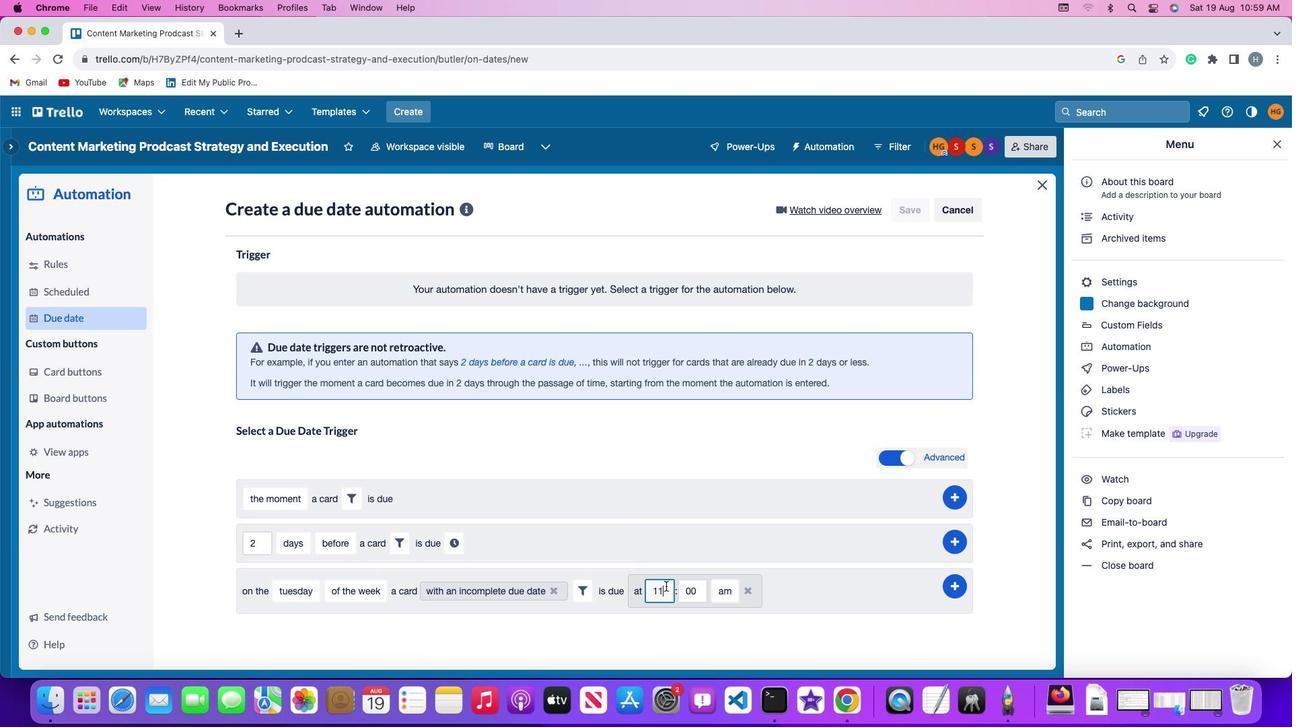 
Action: Mouse pressed left at (698, 578)
Screenshot: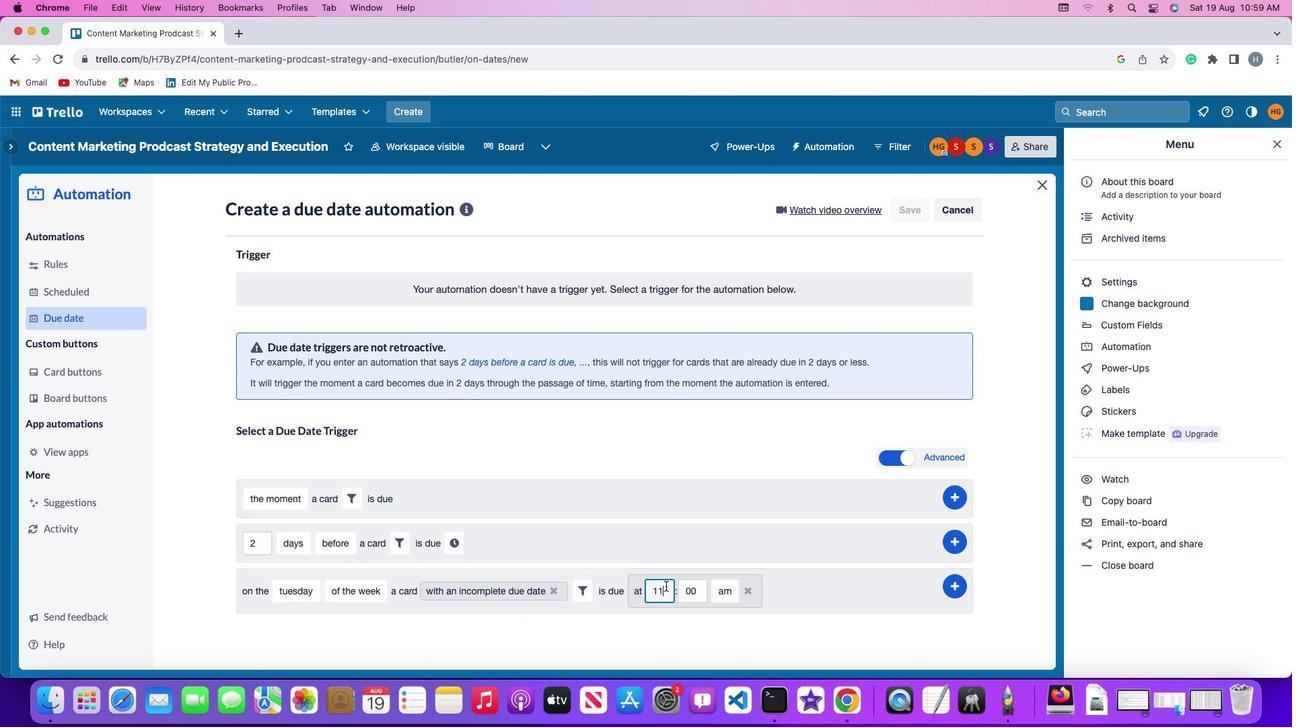 
Action: Mouse moved to (698, 578)
Screenshot: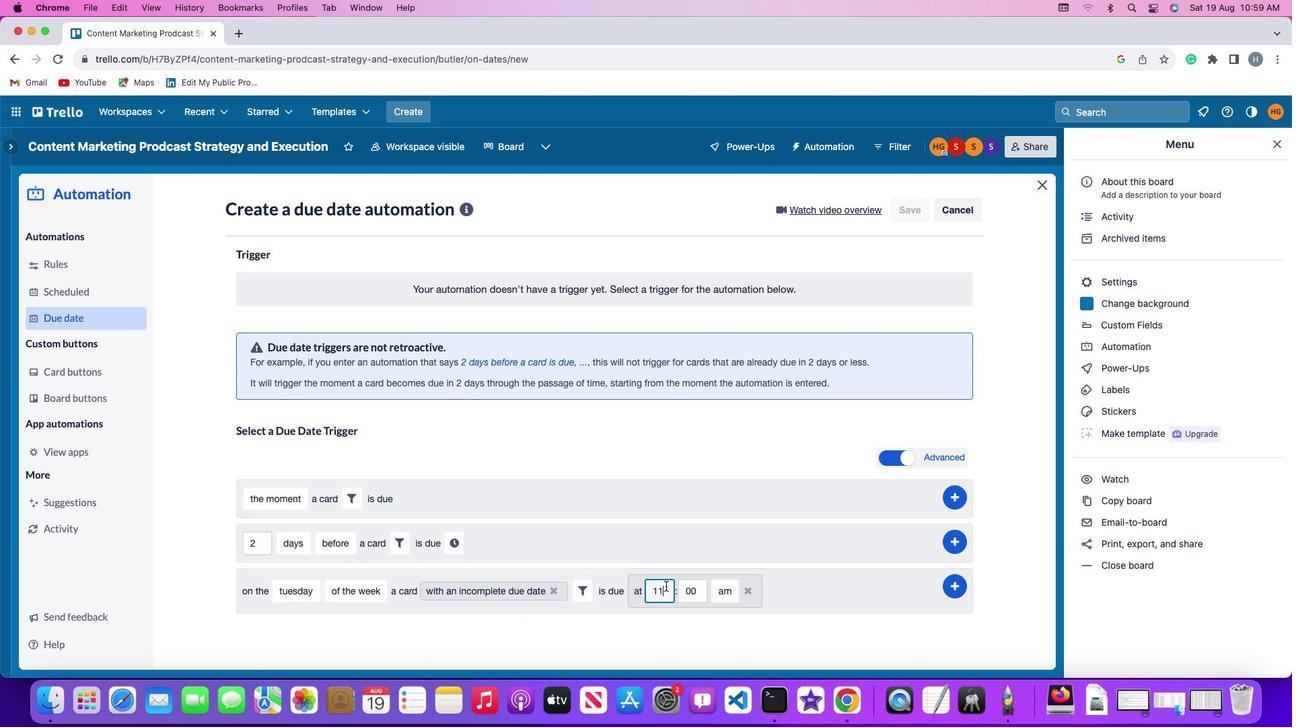 
Action: Key pressed Key.backspace'1'
Screenshot: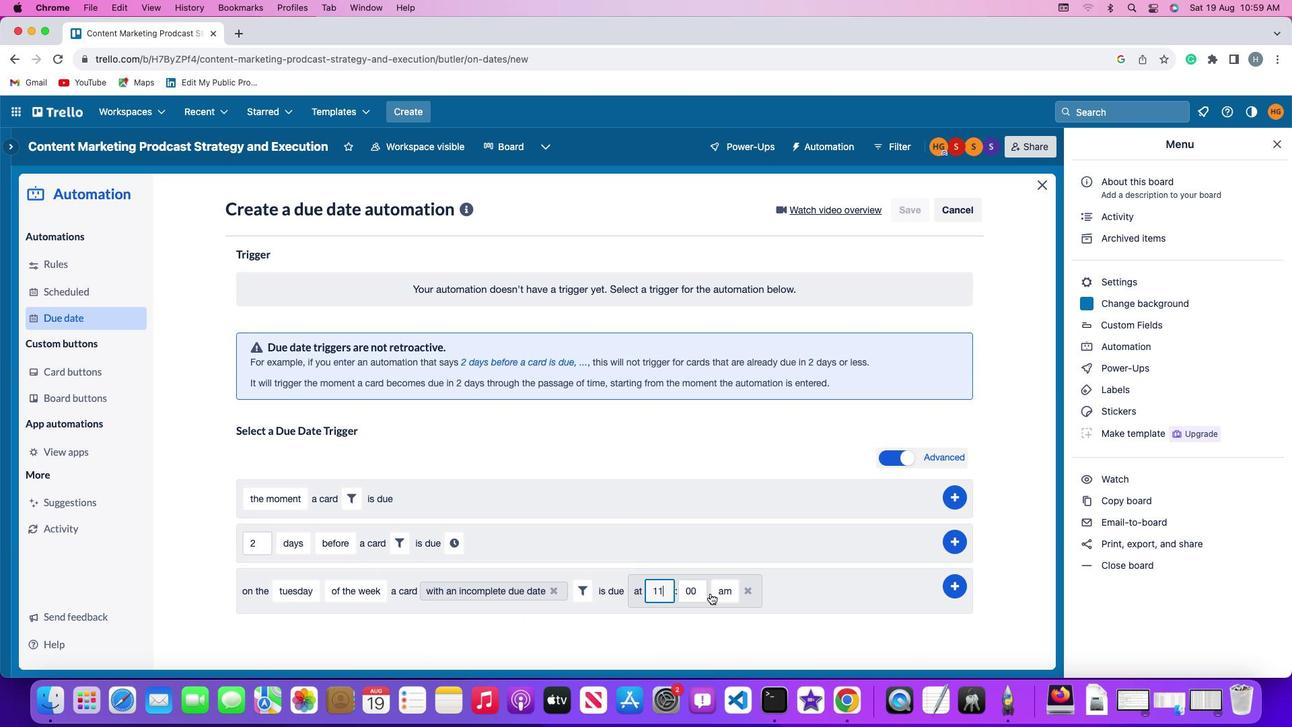 
Action: Mouse moved to (740, 585)
Screenshot: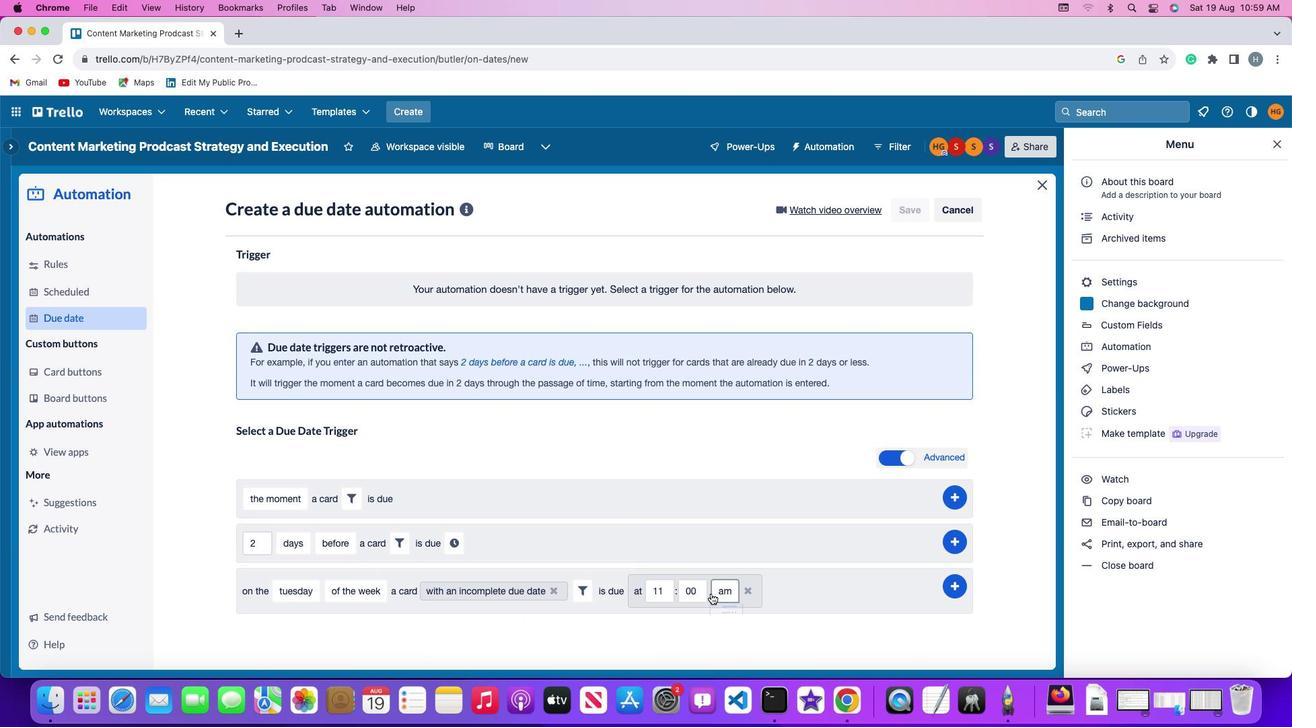
Action: Mouse pressed left at (740, 585)
Screenshot: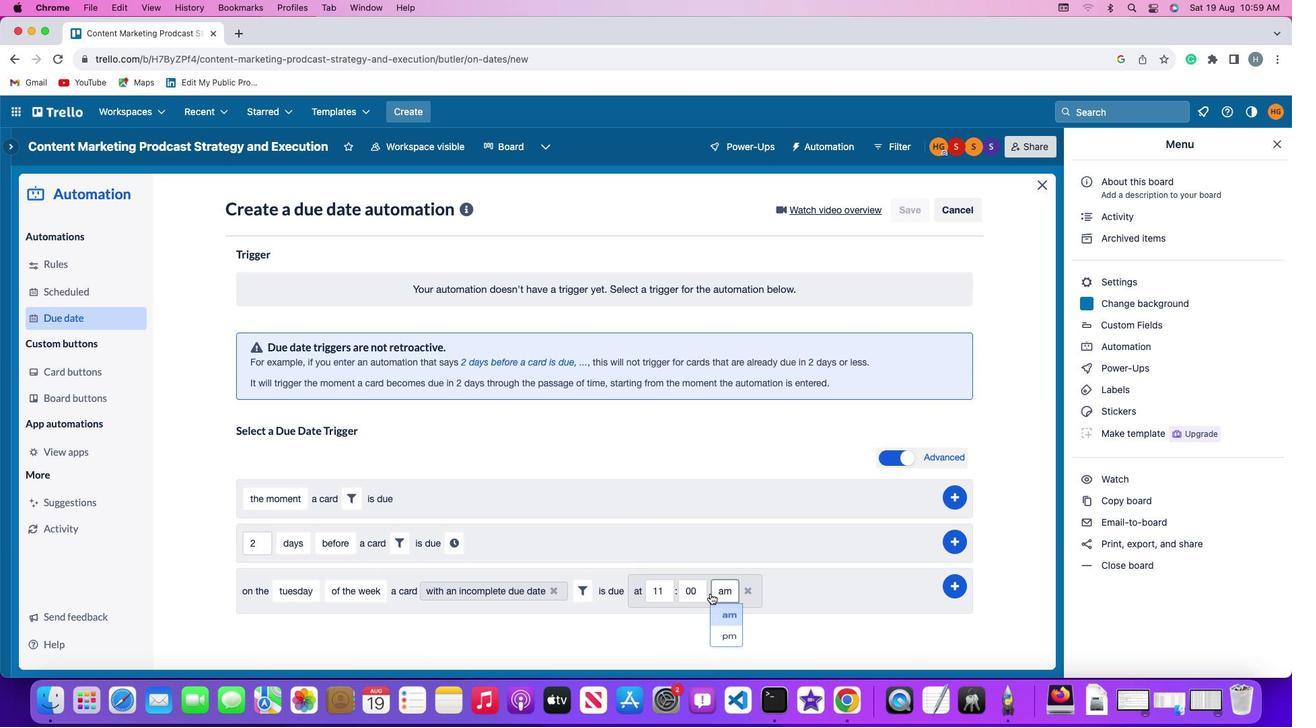 
Action: Mouse moved to (728, 583)
Screenshot: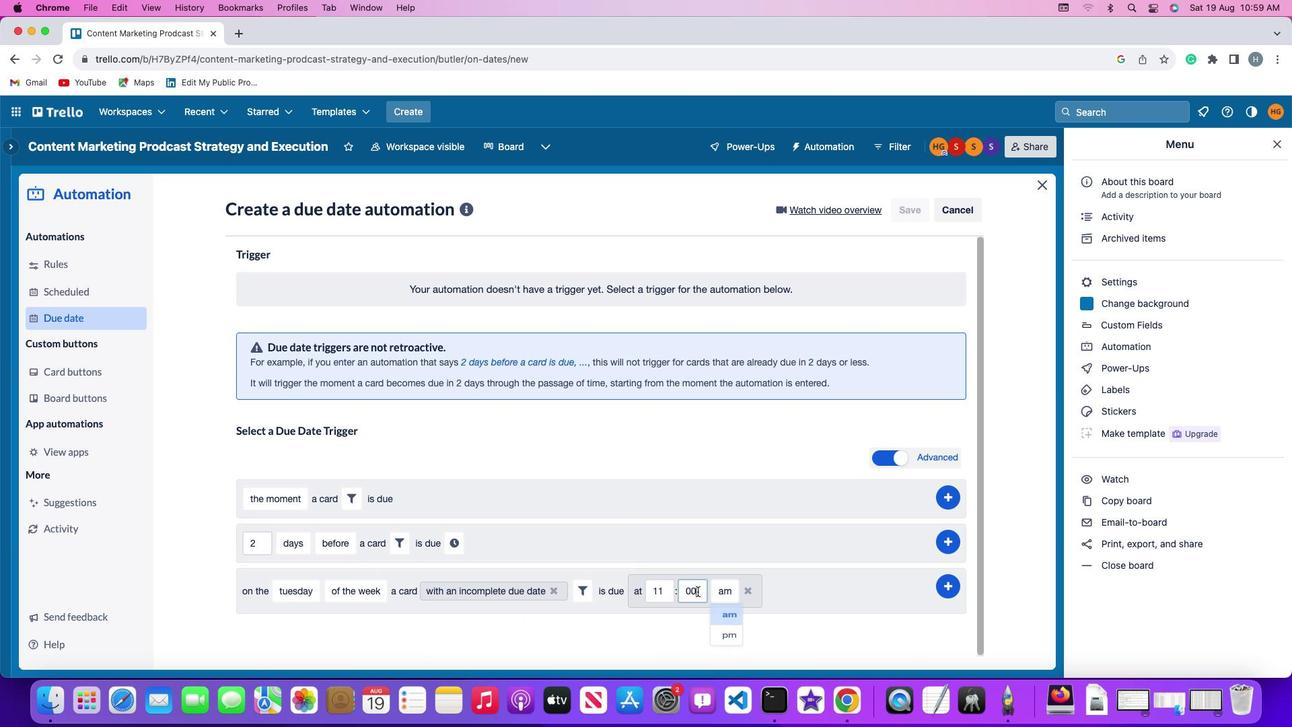 
Action: Mouse pressed left at (728, 583)
Screenshot: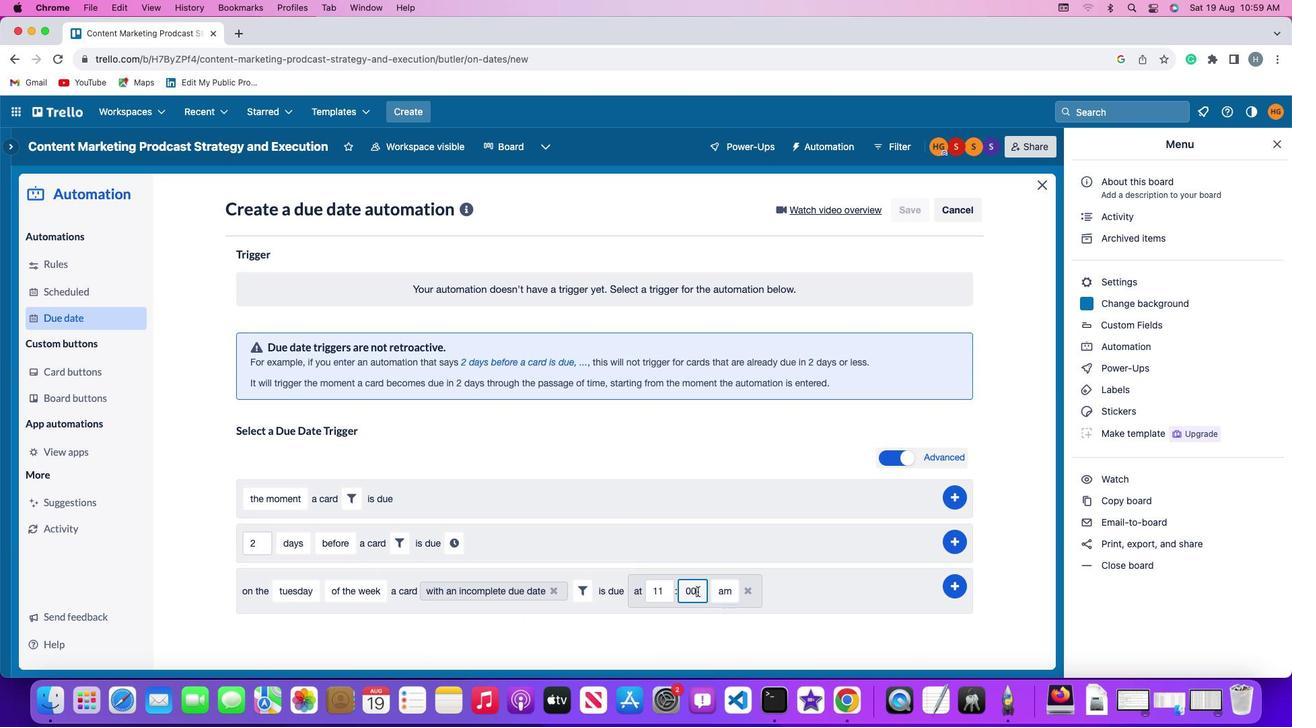 
Action: Mouse moved to (727, 583)
Screenshot: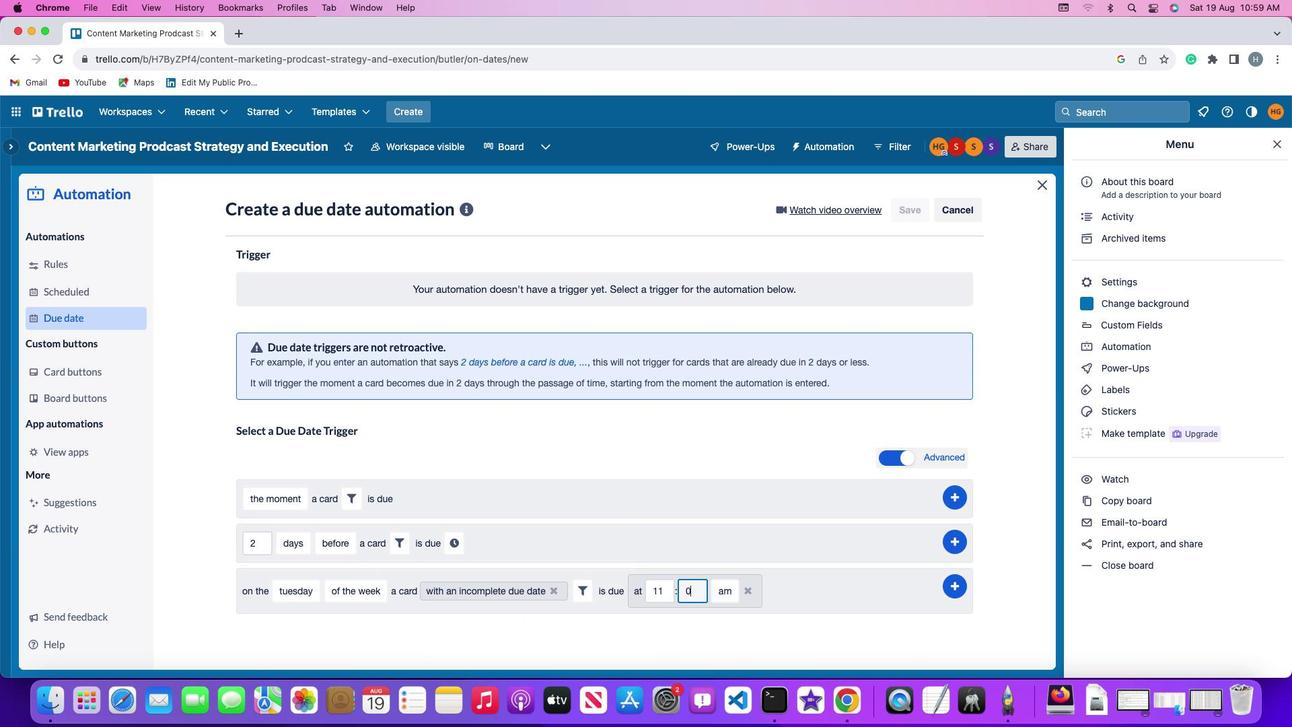 
Action: Key pressed Key.backspace
Screenshot: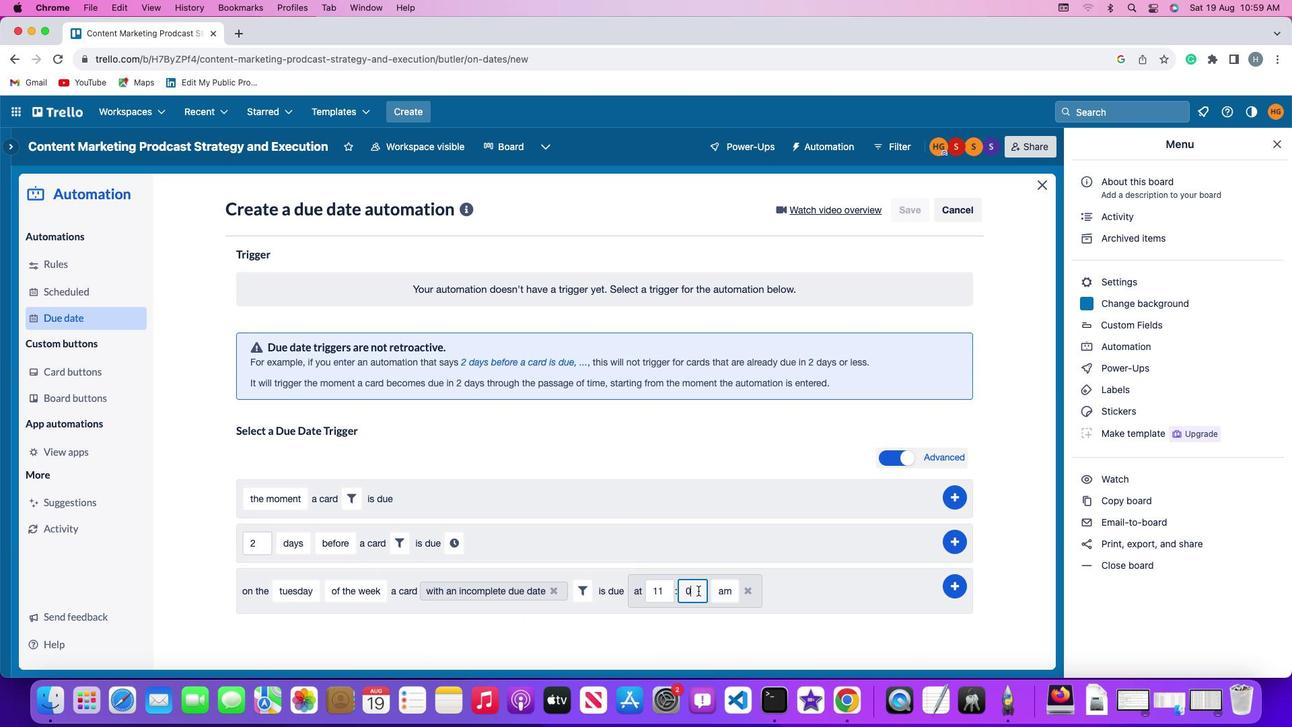 
Action: Mouse moved to (729, 583)
Screenshot: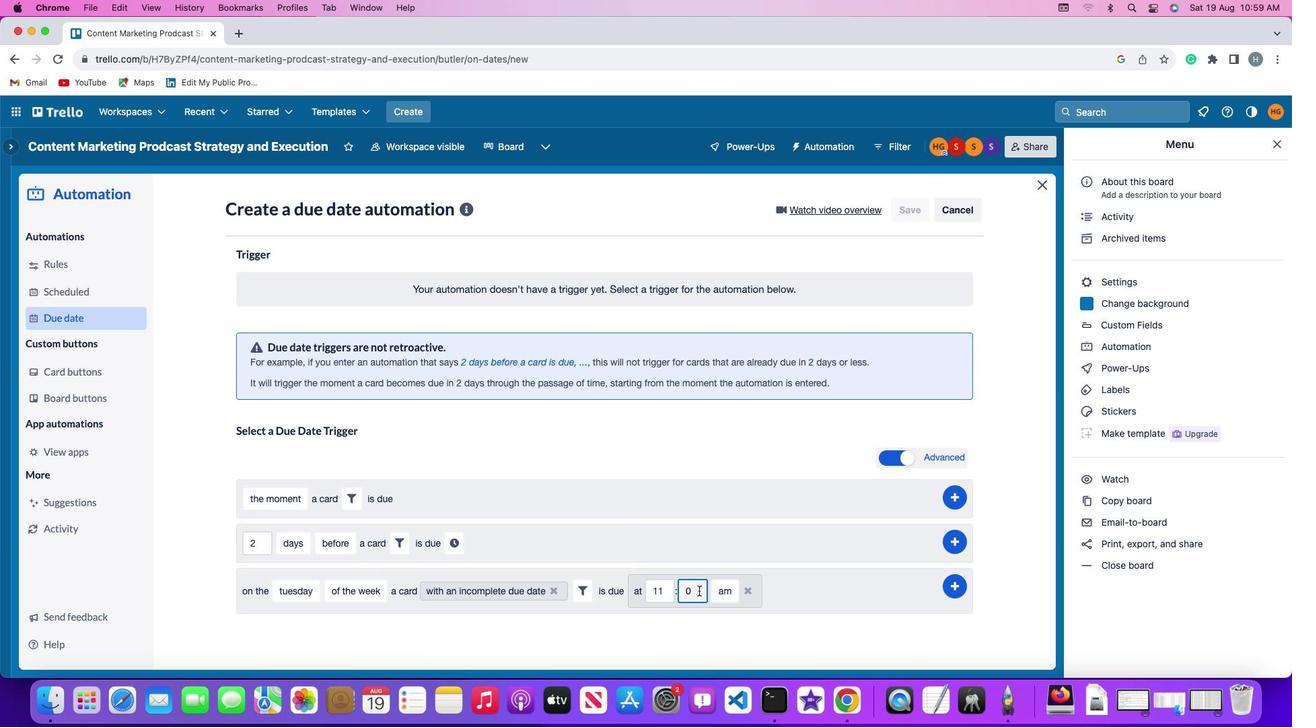
Action: Key pressed '0'
Screenshot: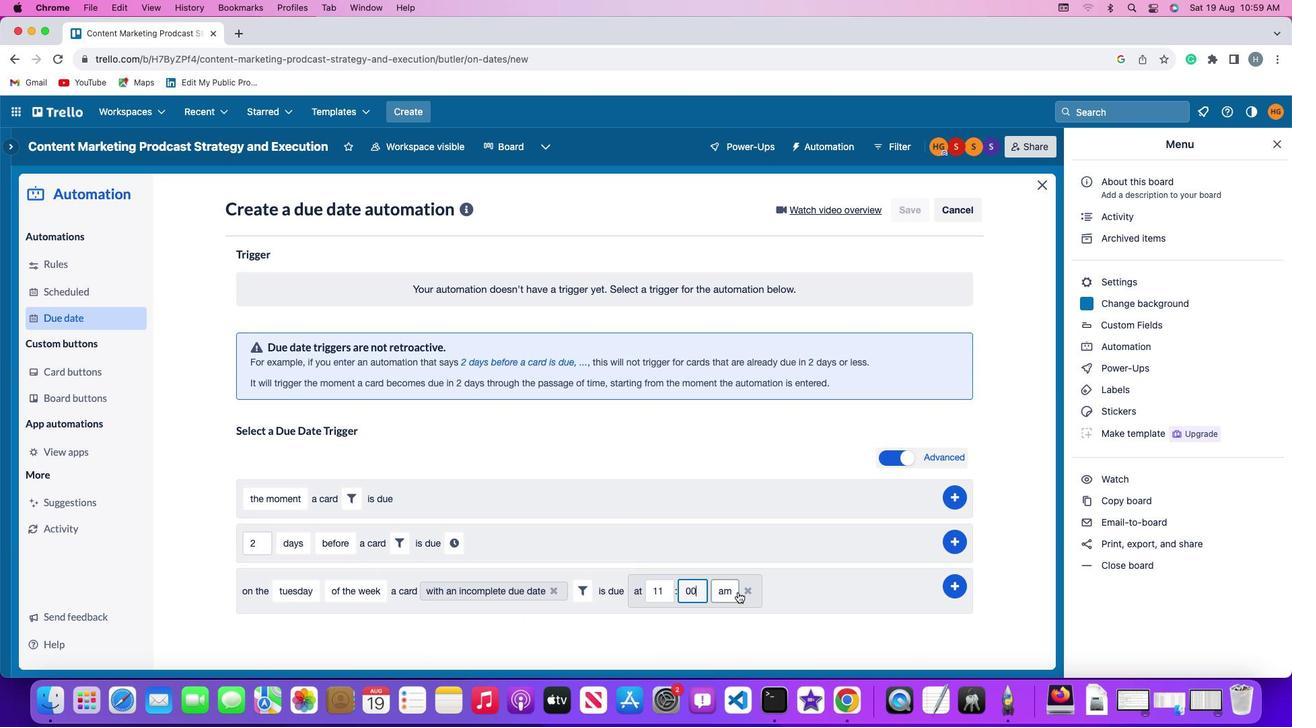
Action: Mouse moved to (766, 583)
Screenshot: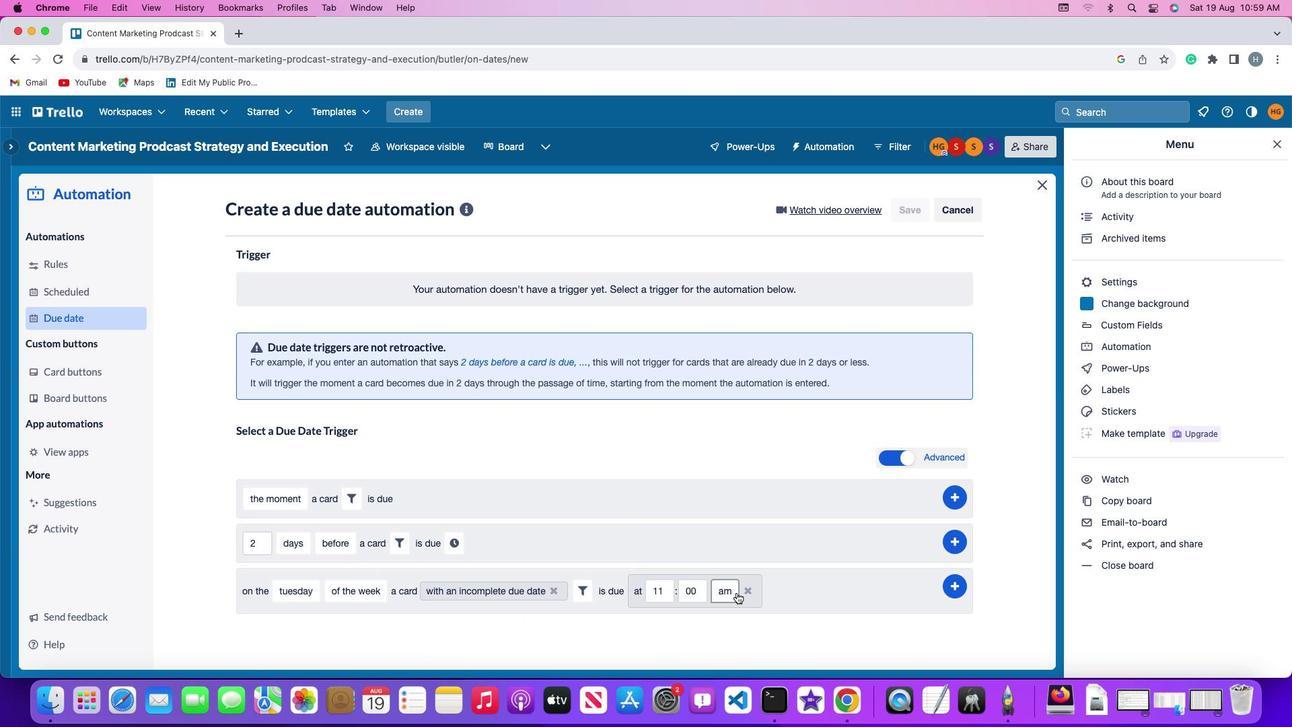 
Action: Mouse pressed left at (766, 583)
Screenshot: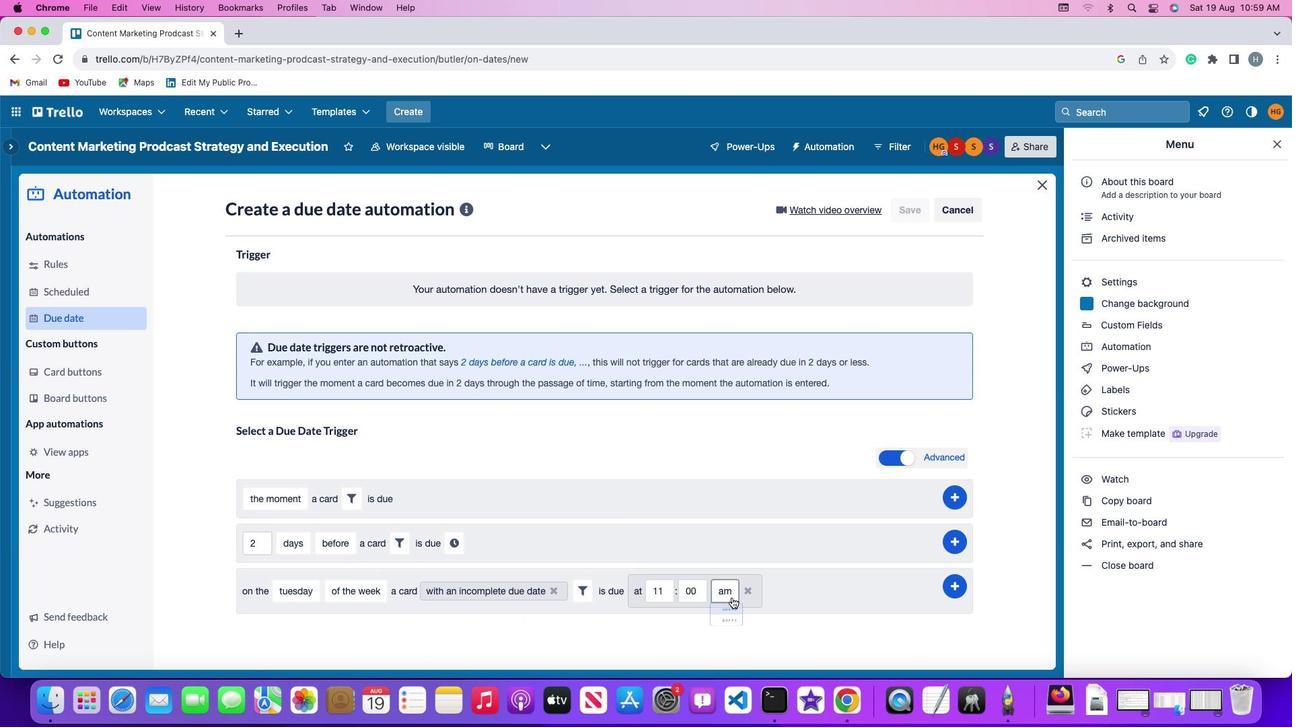 
Action: Mouse moved to (761, 616)
Screenshot: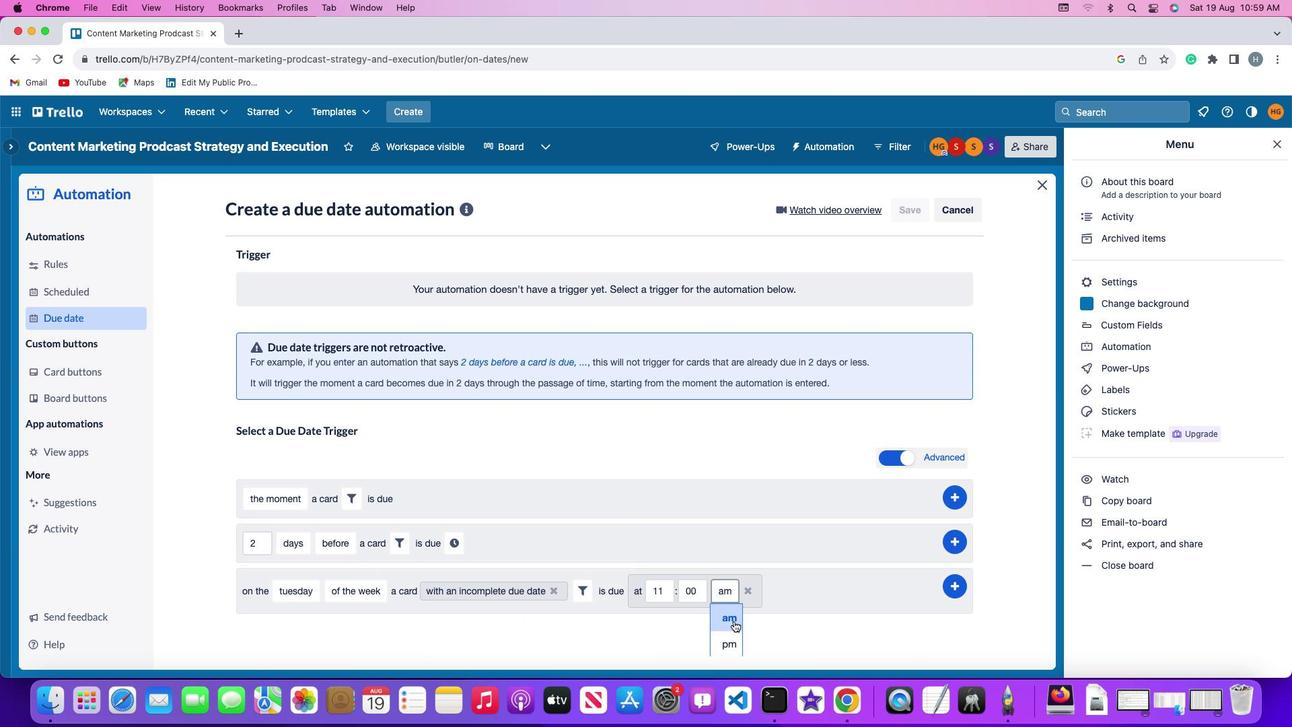 
Action: Mouse pressed left at (761, 616)
Screenshot: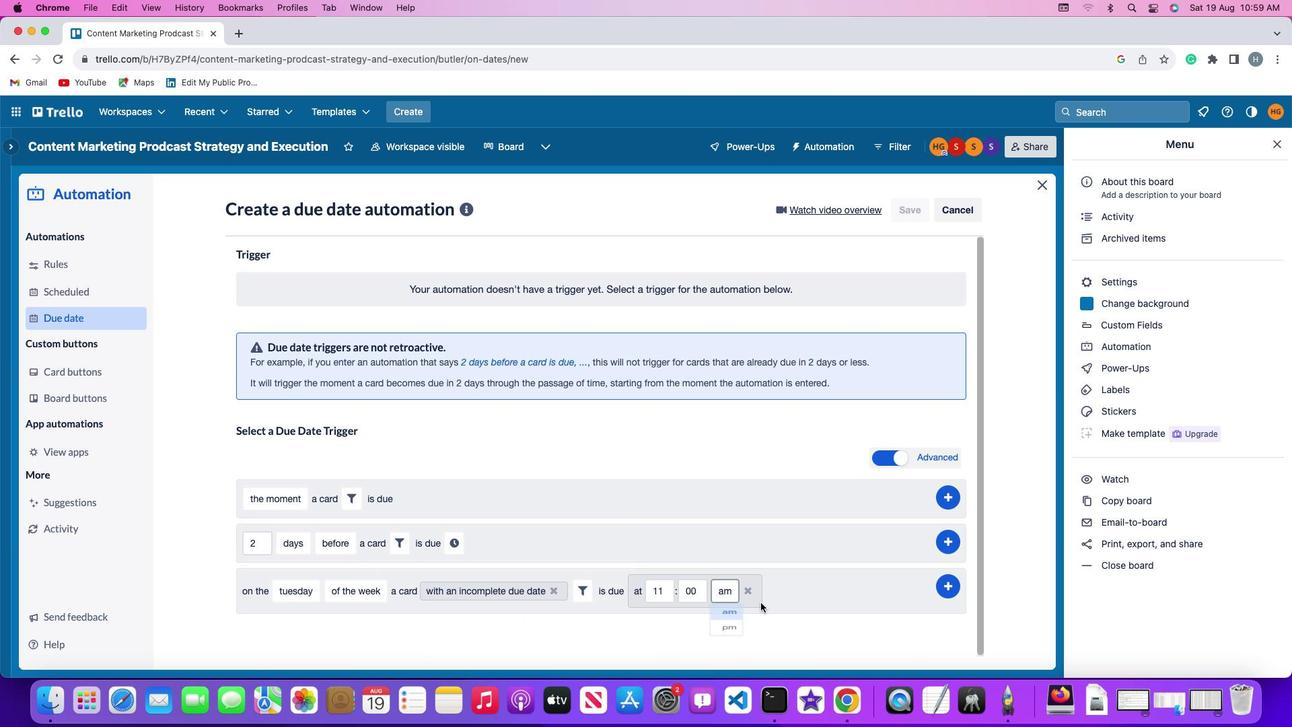 
Action: Mouse moved to (973, 579)
Screenshot: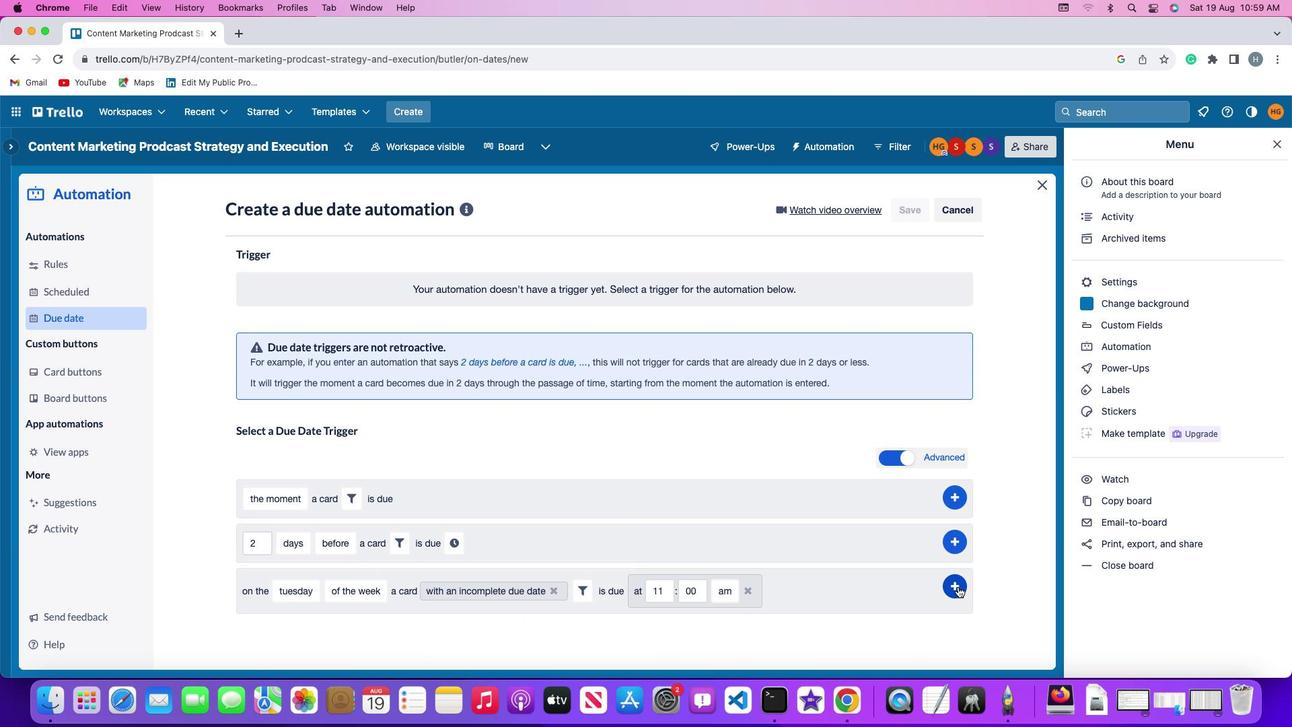 
Action: Mouse pressed left at (973, 579)
Screenshot: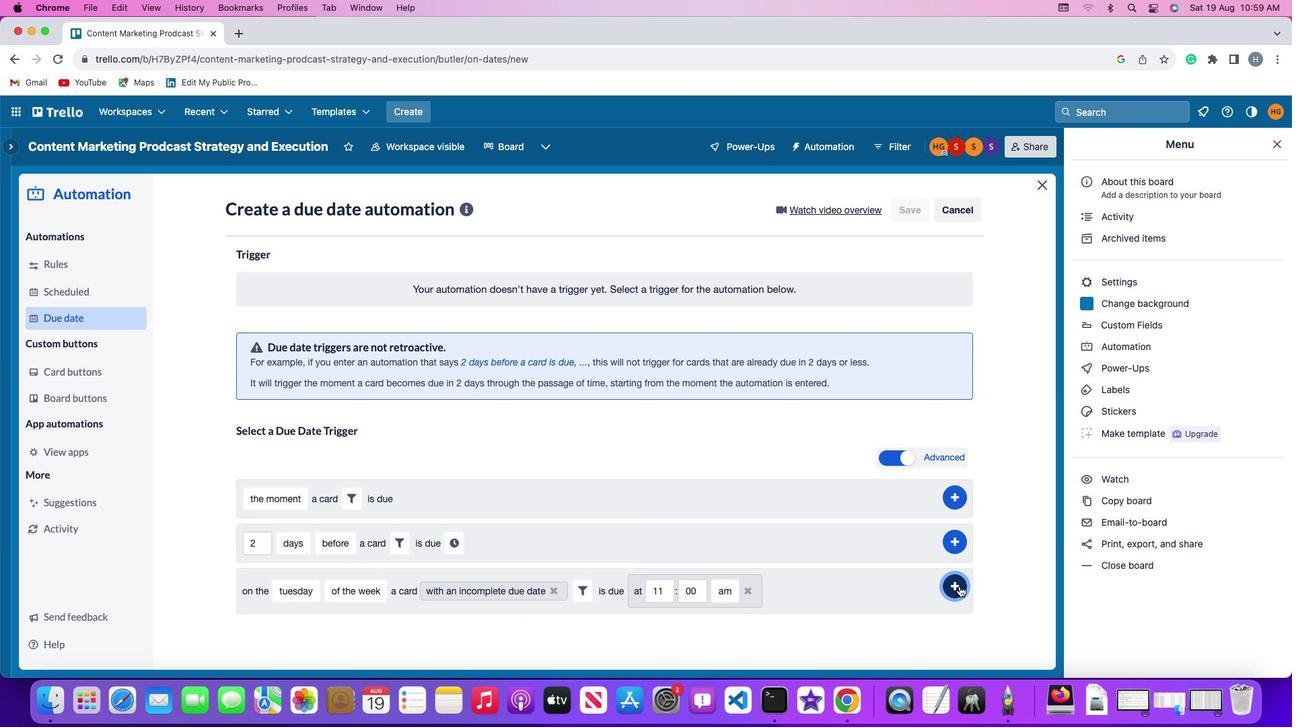 
Action: Mouse moved to (1022, 469)
Screenshot: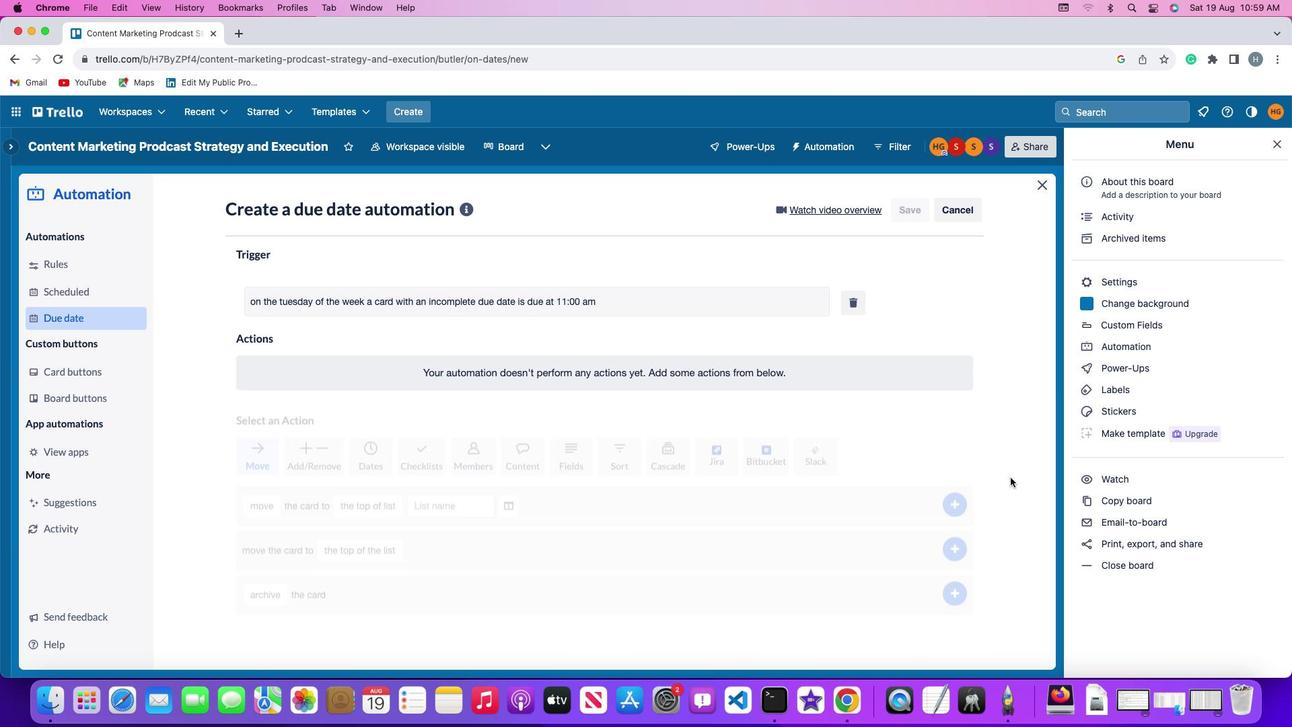 
